 Task: Create a due date automation trigger when advanced on, 2 working days after a card is due add fields without custom field "Resume" set to a date not in this week at 11:00 AM.
Action: Mouse moved to (994, 308)
Screenshot: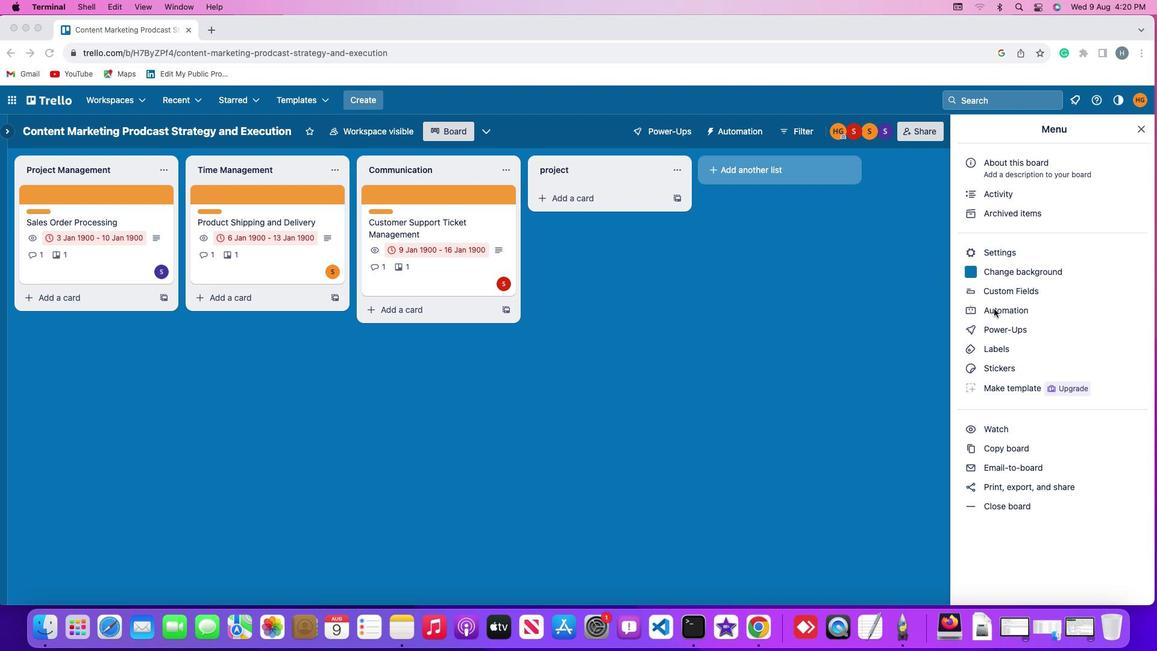 
Action: Mouse pressed left at (994, 308)
Screenshot: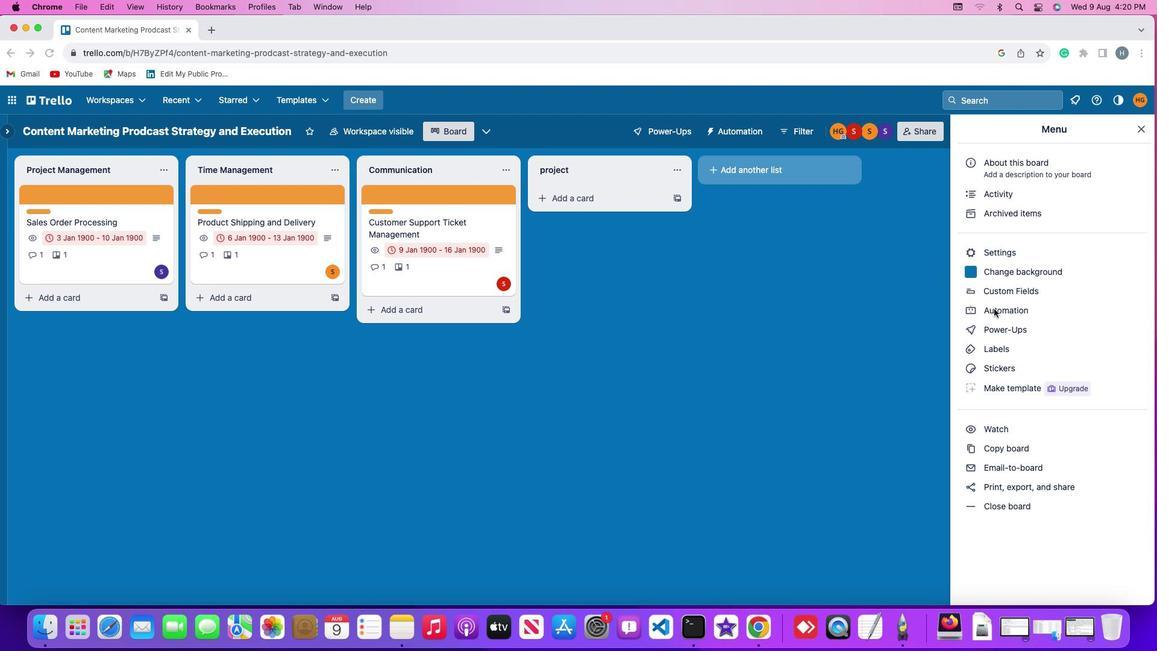 
Action: Mouse pressed left at (994, 308)
Screenshot: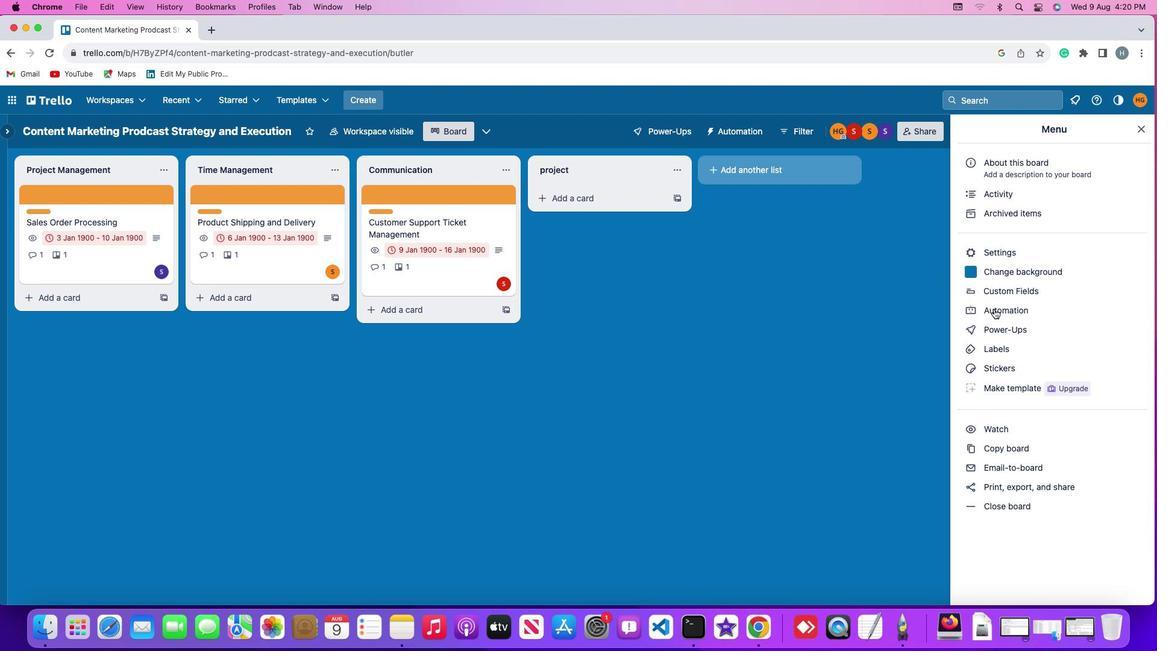 
Action: Mouse moved to (77, 290)
Screenshot: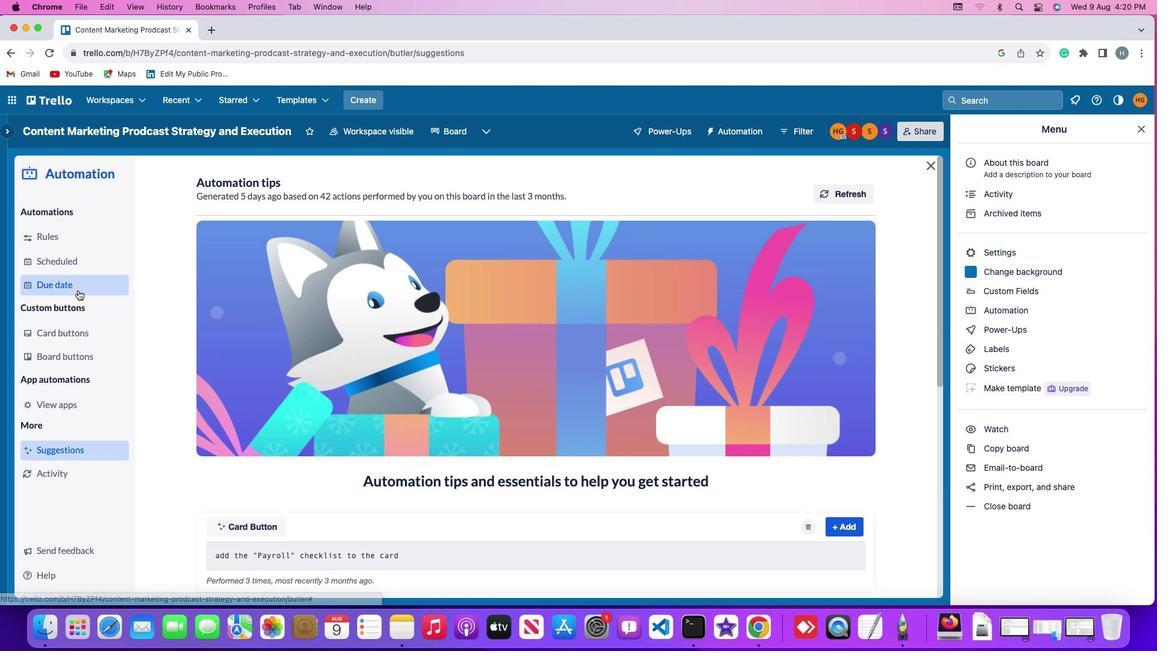 
Action: Mouse pressed left at (77, 290)
Screenshot: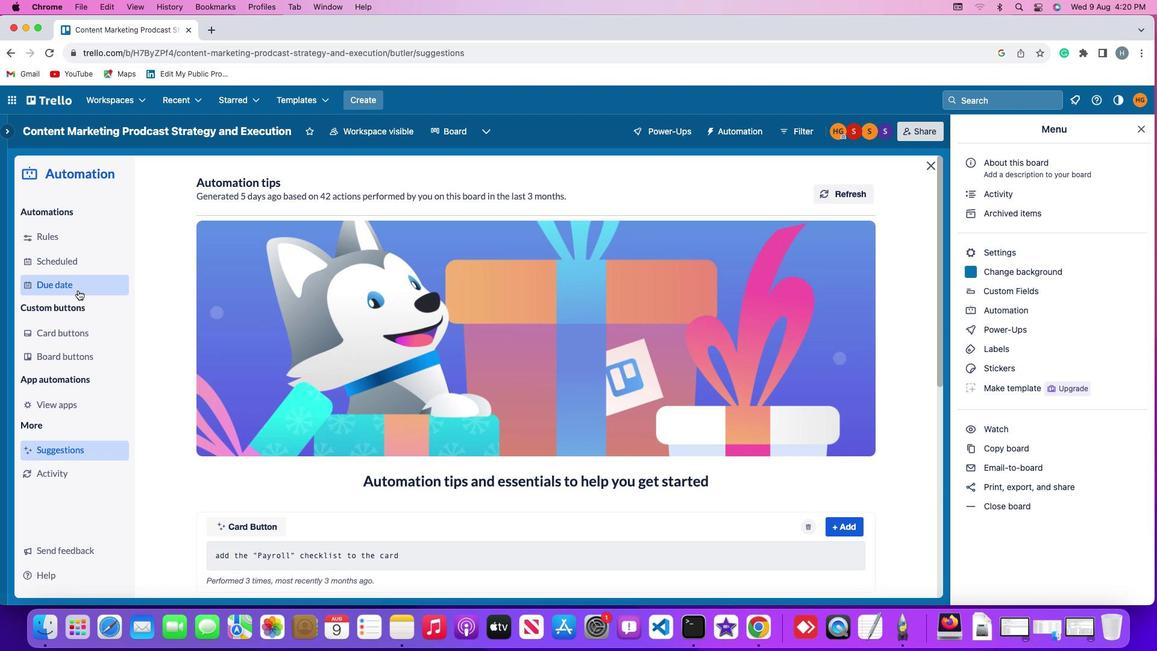
Action: Mouse moved to (813, 185)
Screenshot: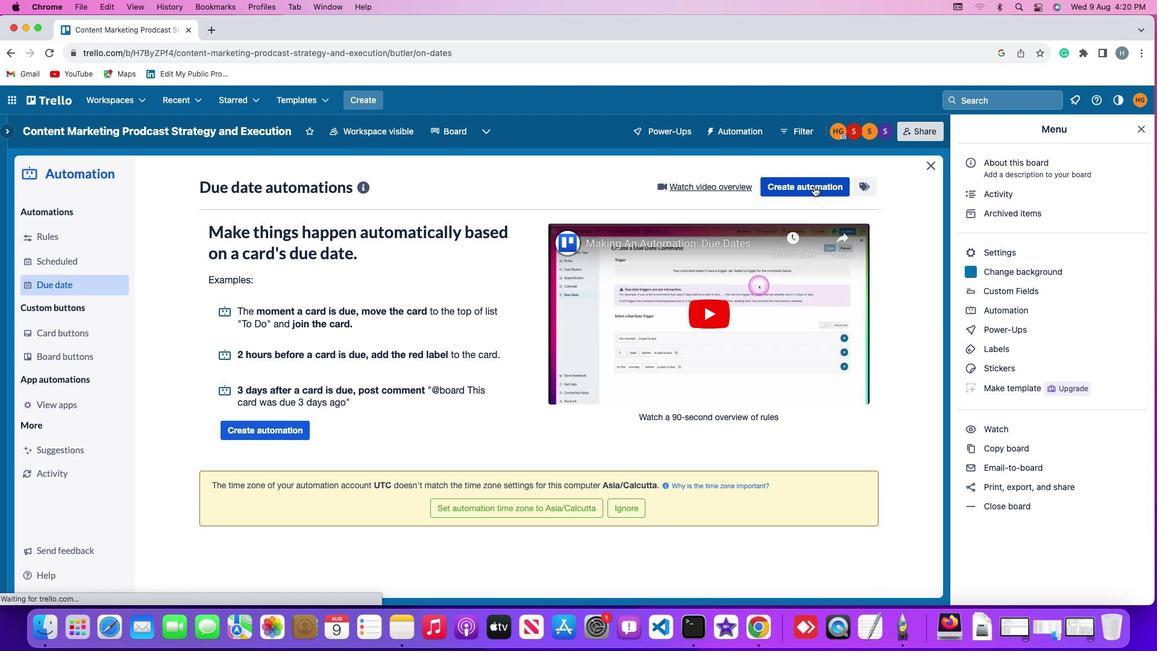
Action: Mouse pressed left at (813, 185)
Screenshot: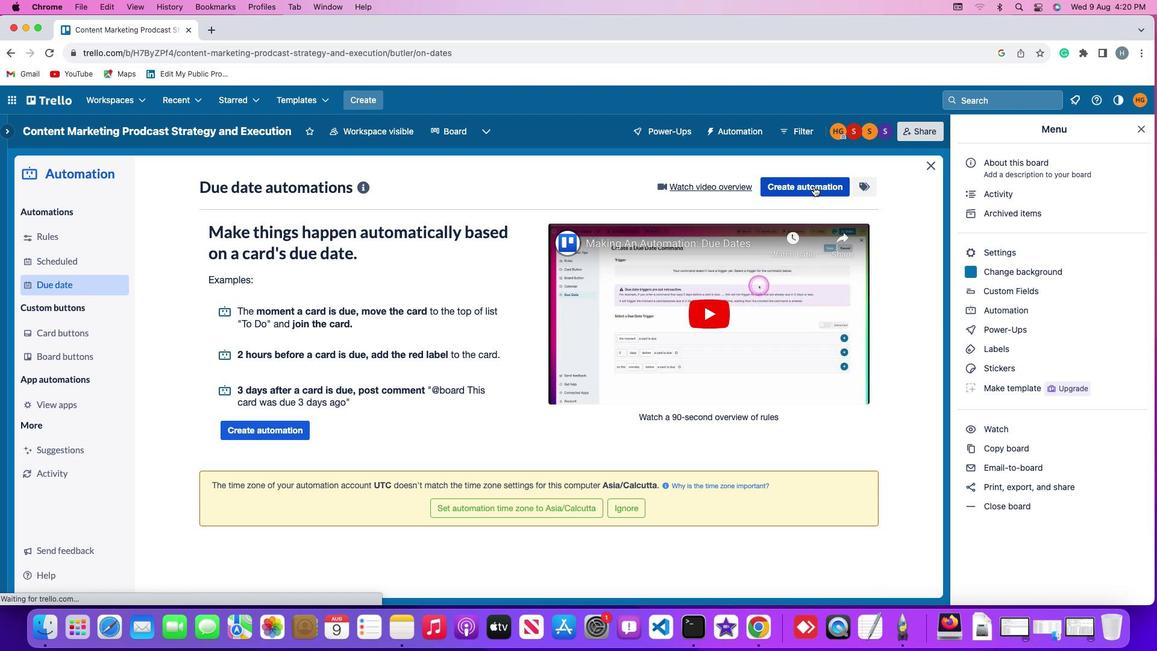
Action: Mouse moved to (355, 303)
Screenshot: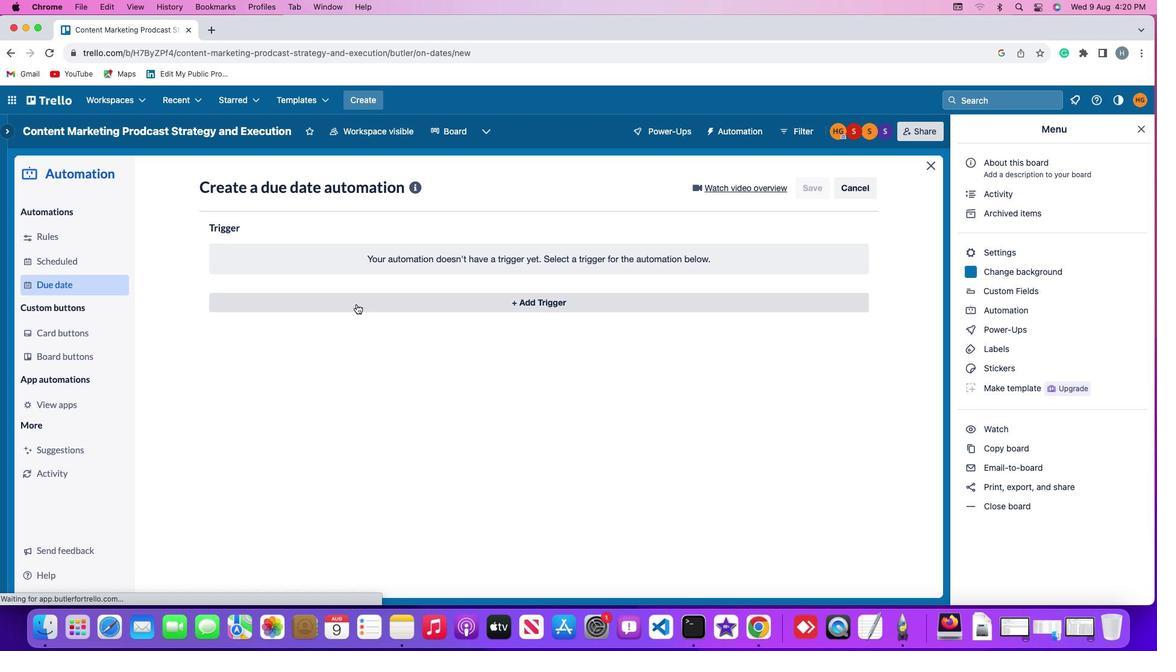 
Action: Mouse pressed left at (355, 303)
Screenshot: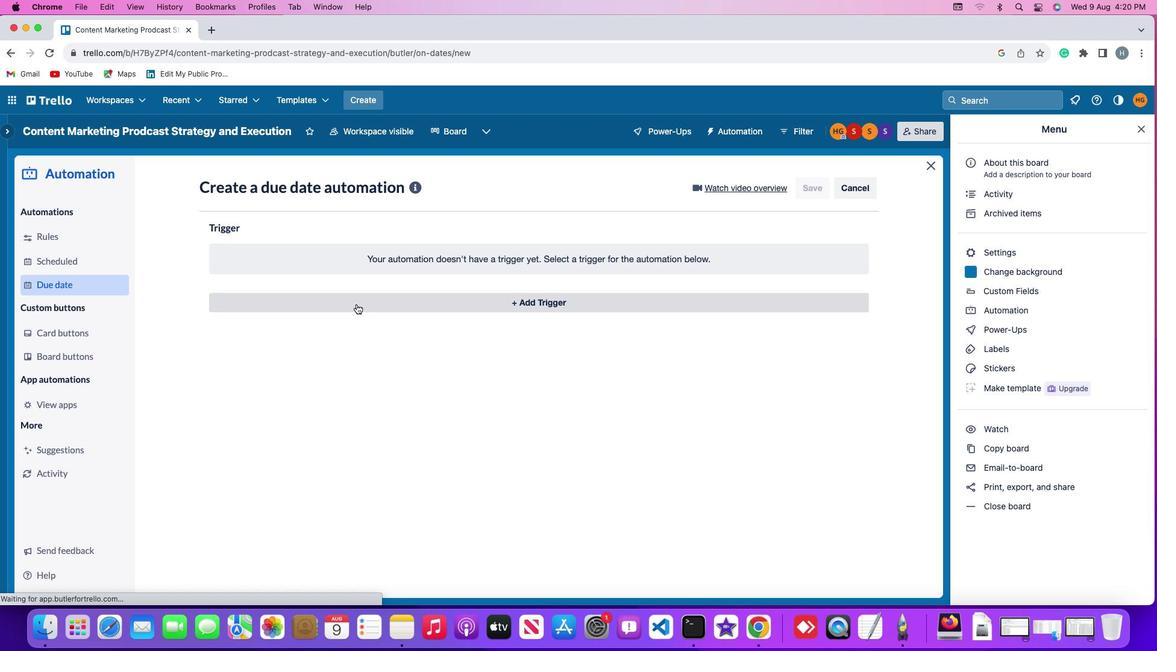 
Action: Mouse moved to (228, 487)
Screenshot: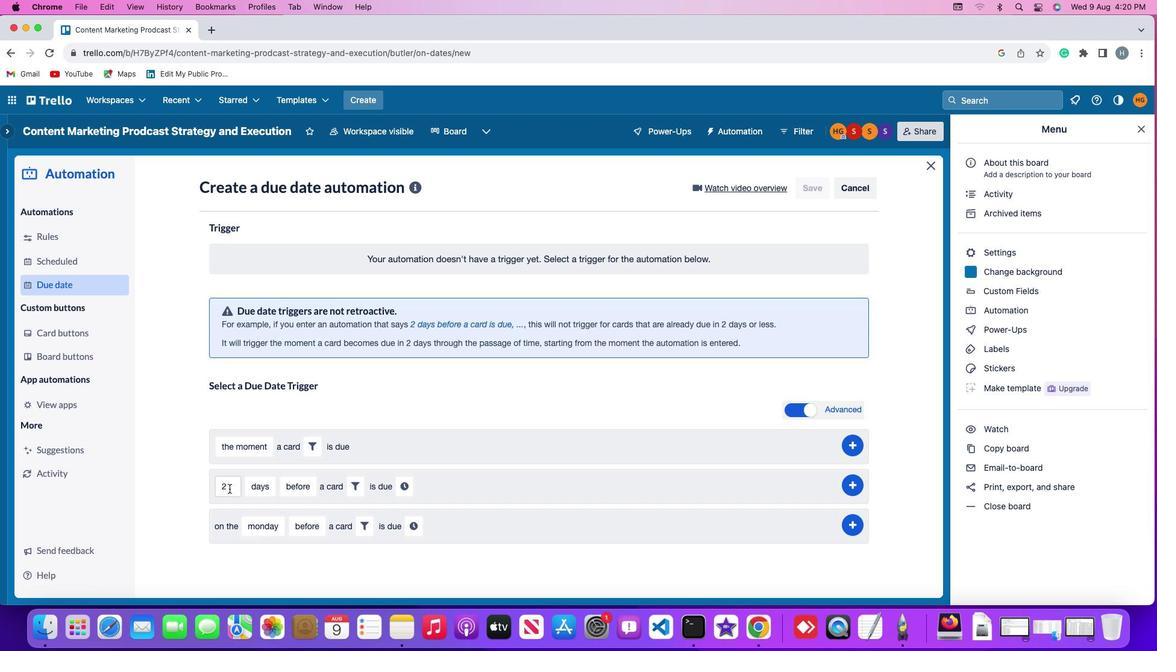 
Action: Mouse pressed left at (228, 487)
Screenshot: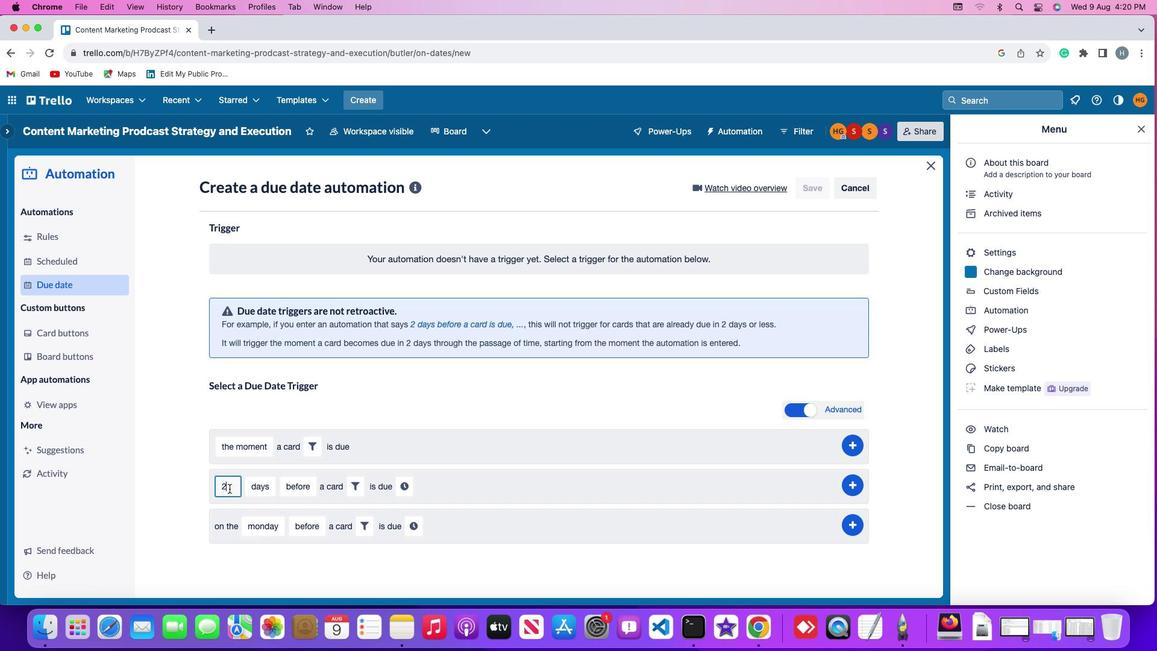 
Action: Mouse moved to (232, 481)
Screenshot: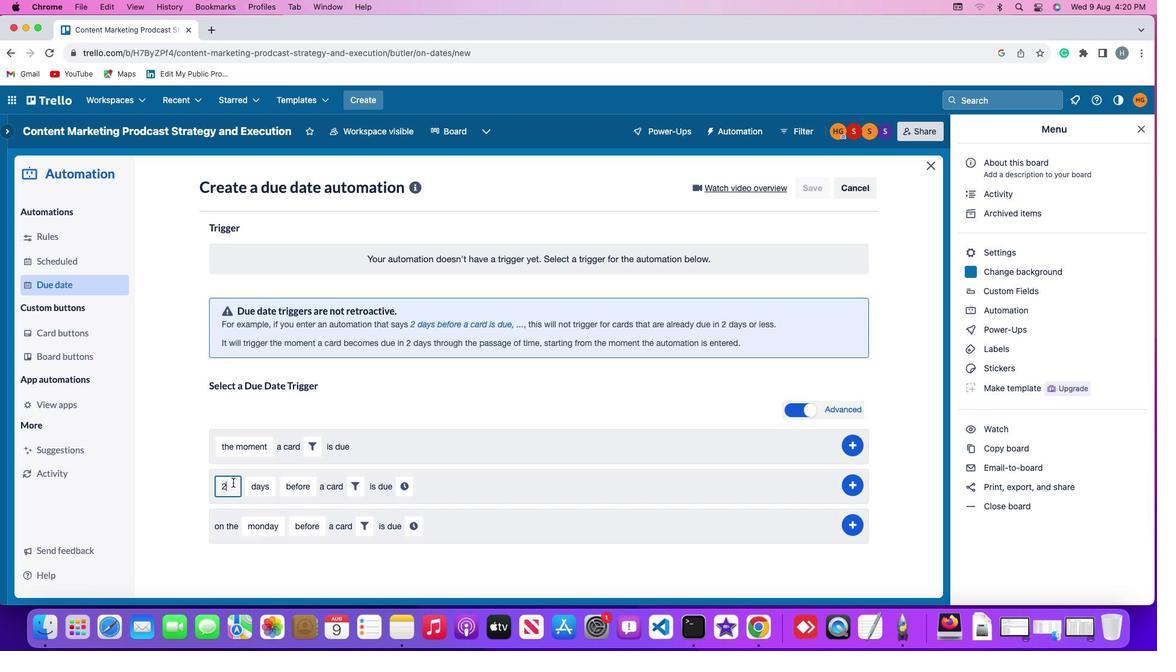 
Action: Key pressed Key.backspace
Screenshot: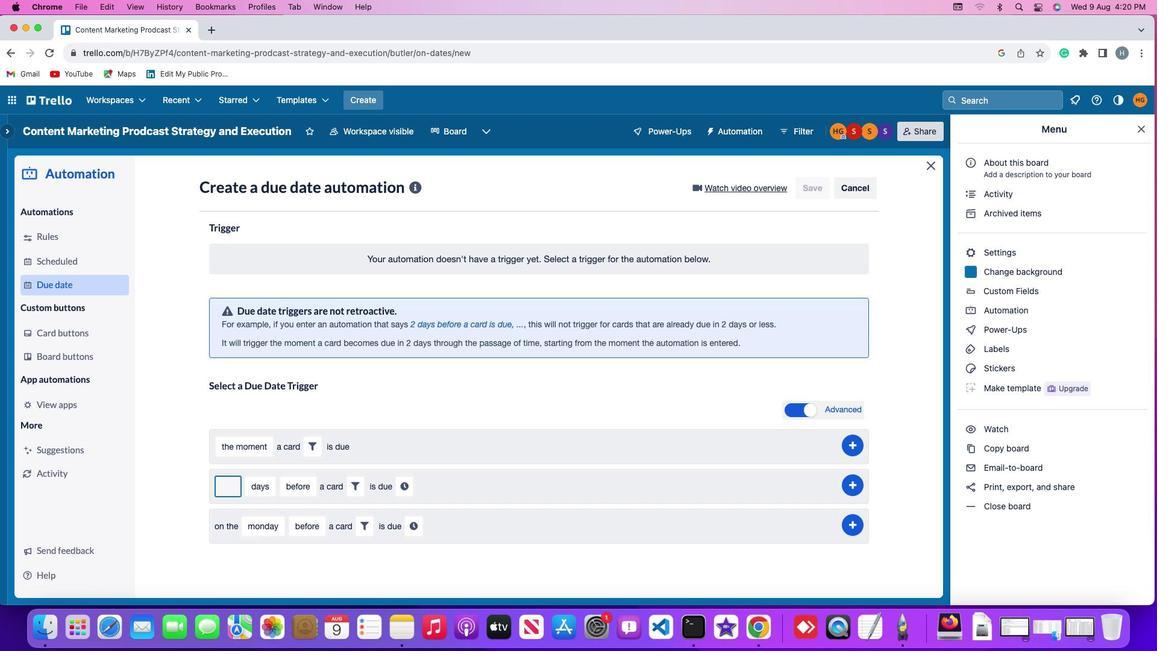 
Action: Mouse moved to (235, 481)
Screenshot: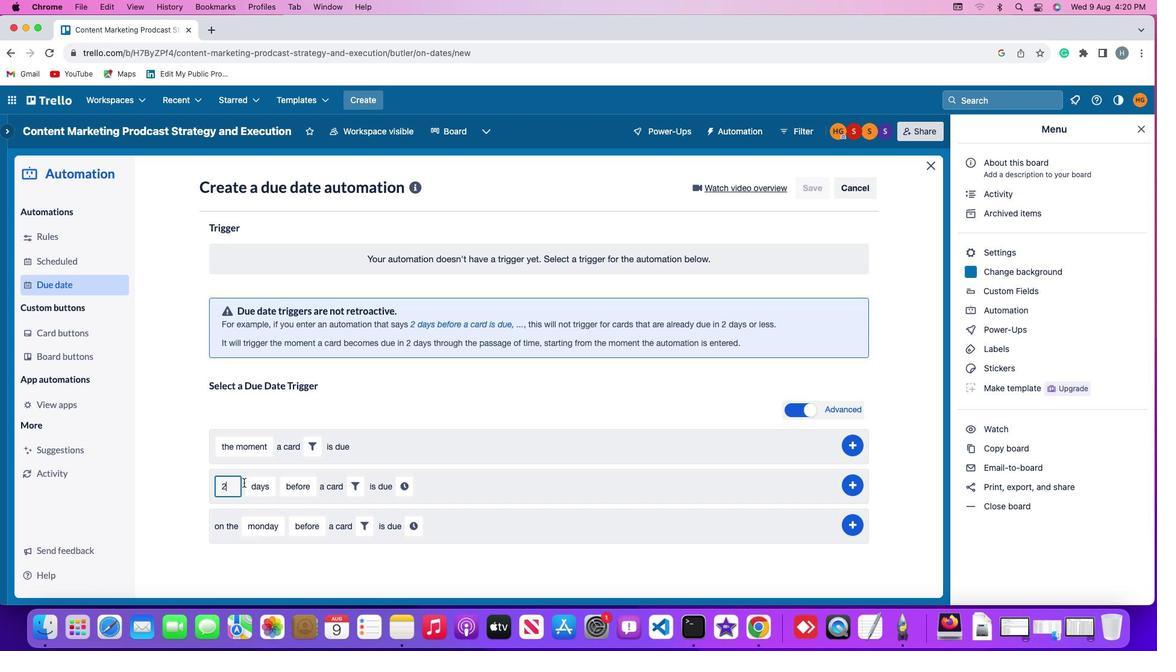 
Action: Key pressed '2'
Screenshot: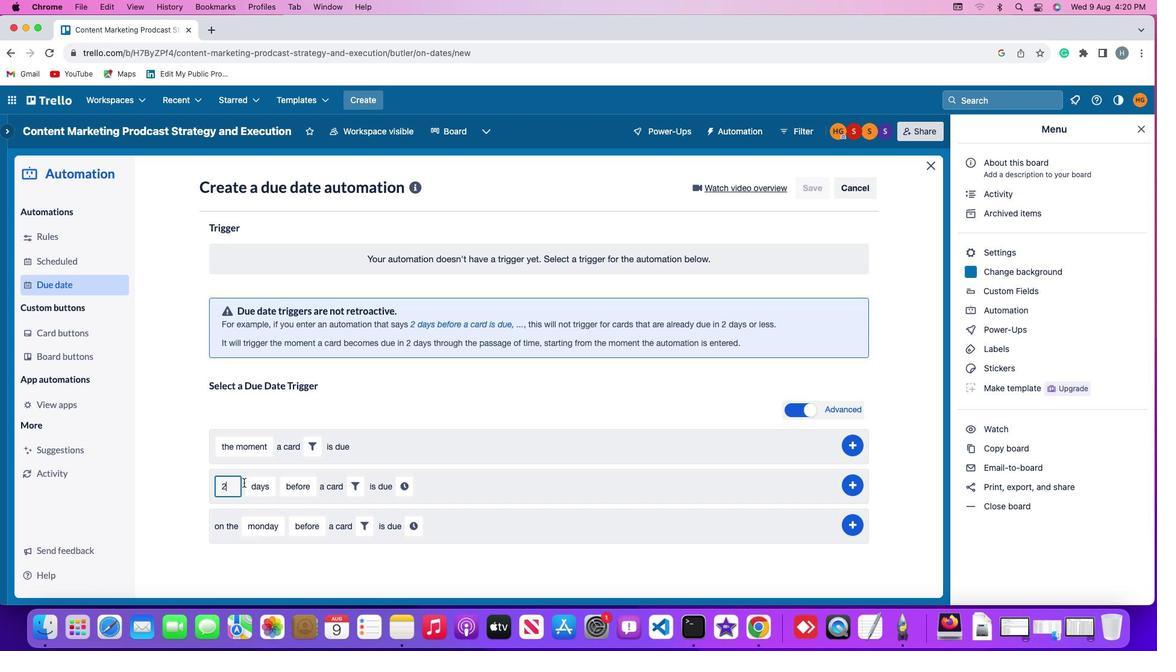 
Action: Mouse moved to (258, 482)
Screenshot: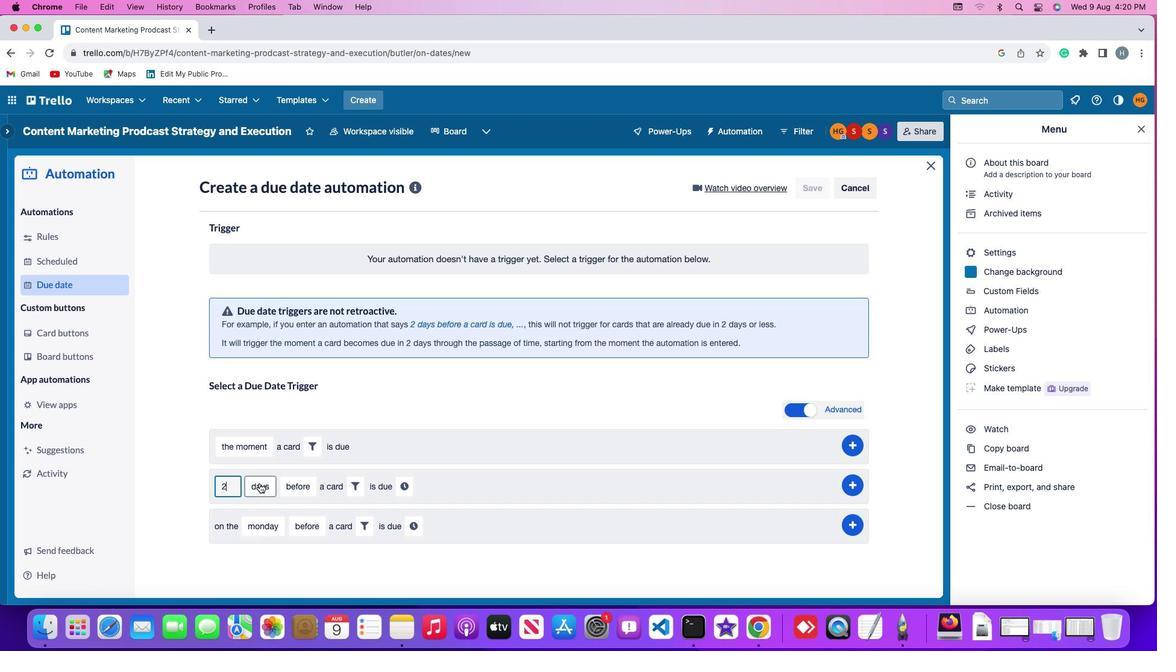 
Action: Mouse pressed left at (258, 482)
Screenshot: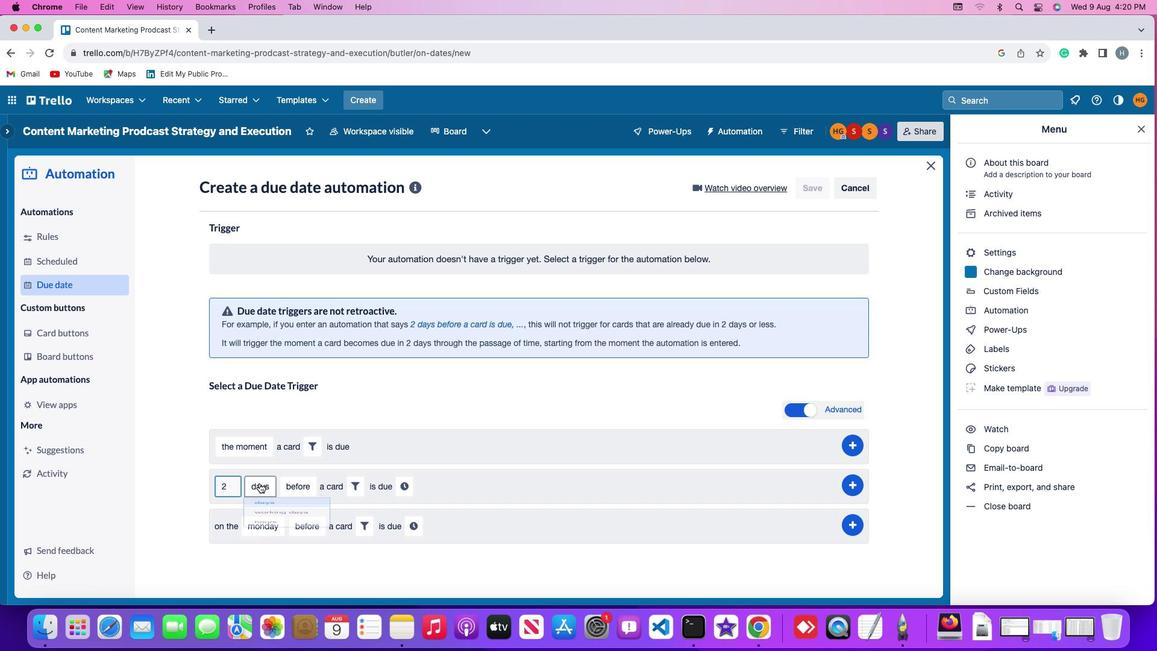 
Action: Mouse moved to (267, 529)
Screenshot: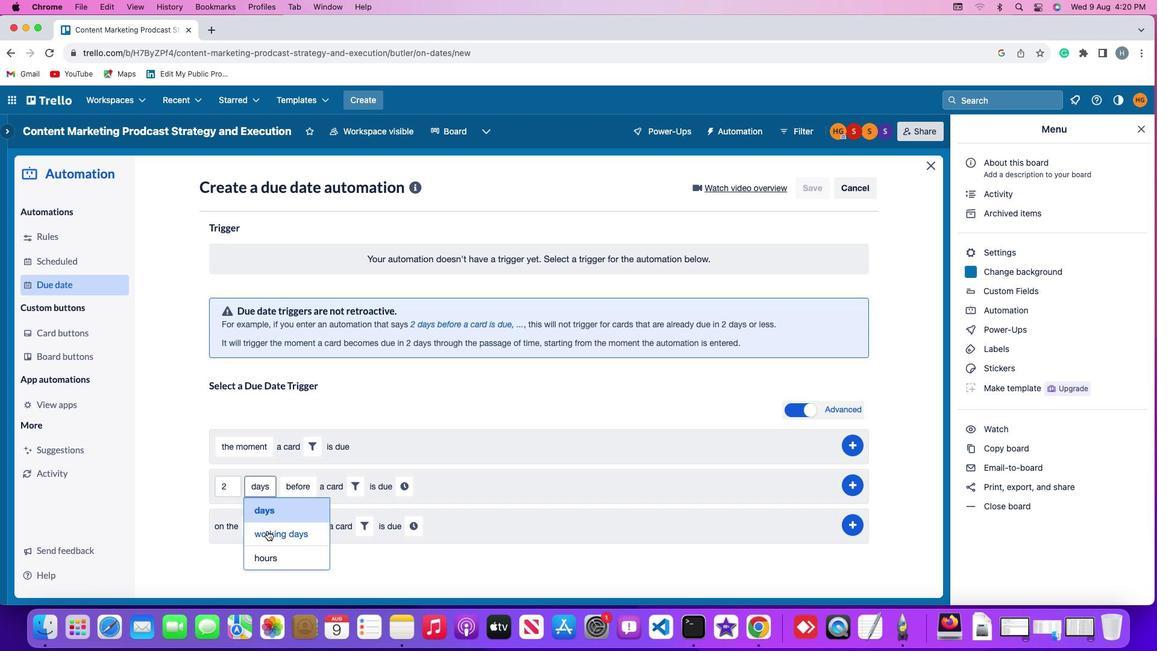 
Action: Mouse pressed left at (267, 529)
Screenshot: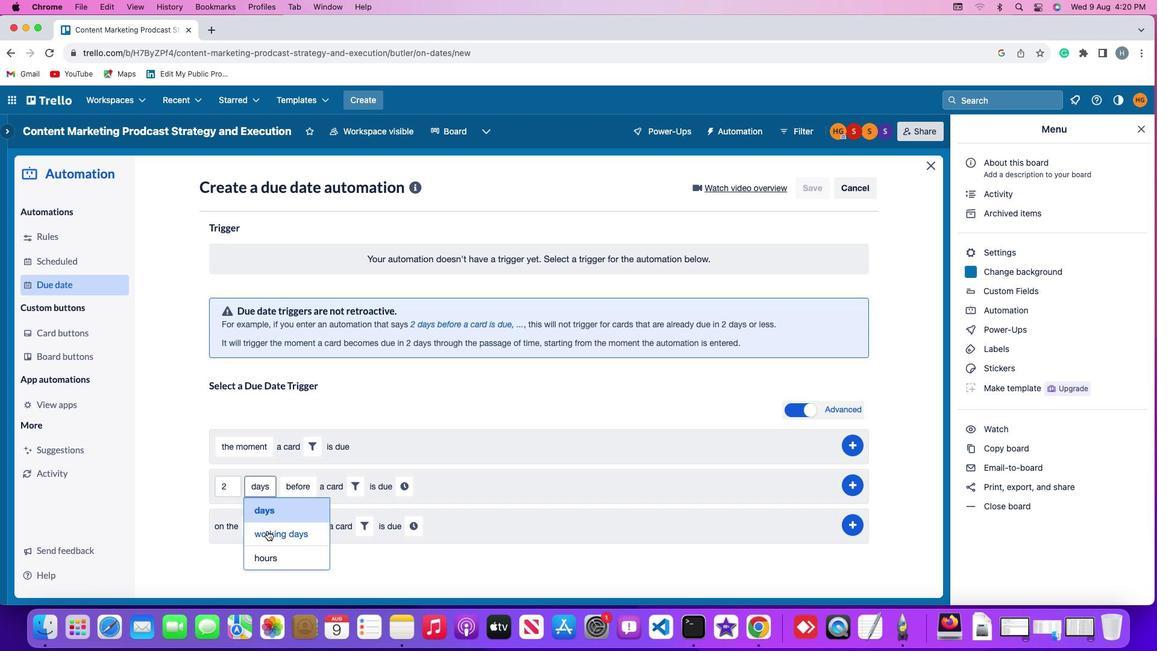 
Action: Mouse moved to (332, 485)
Screenshot: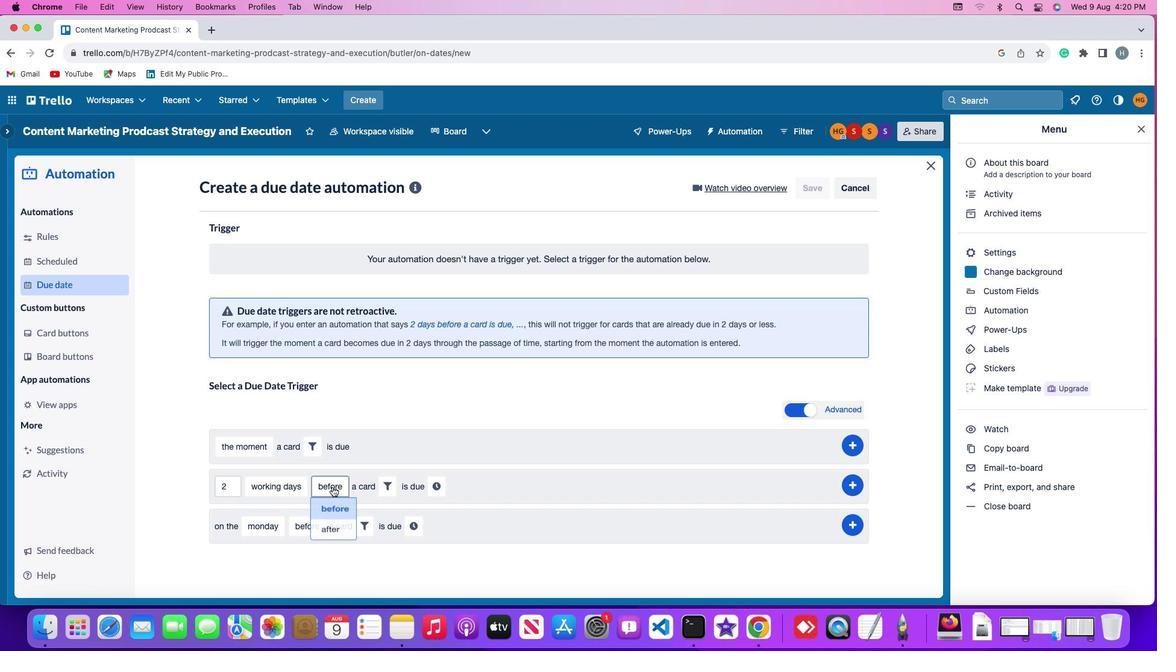 
Action: Mouse pressed left at (332, 485)
Screenshot: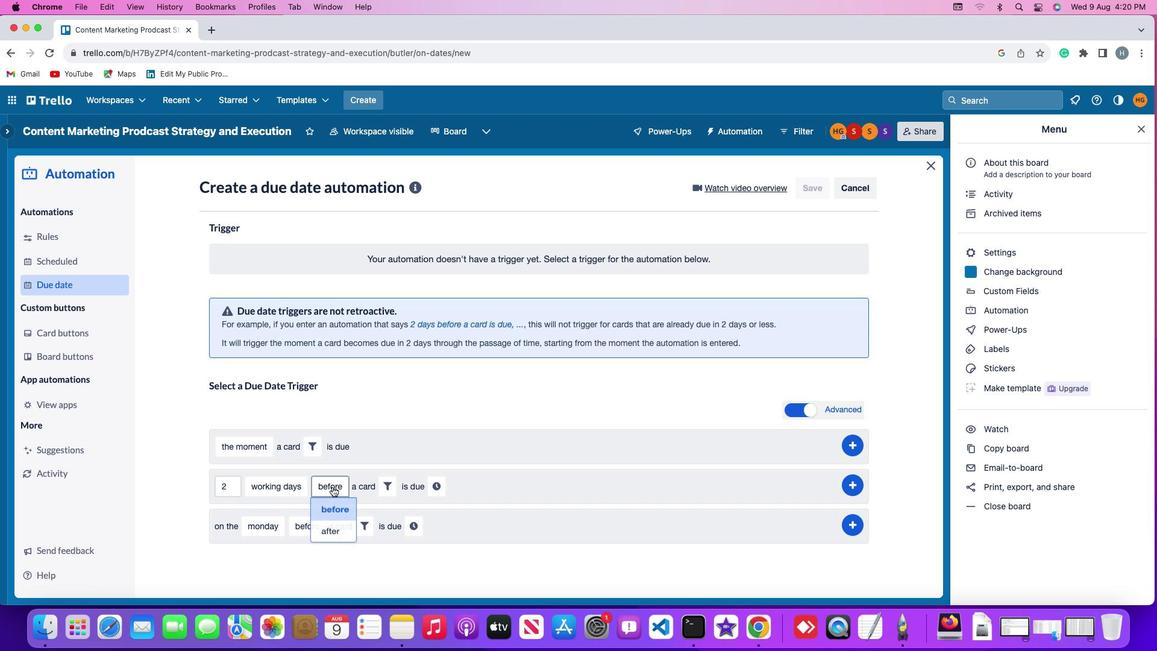 
Action: Mouse moved to (332, 534)
Screenshot: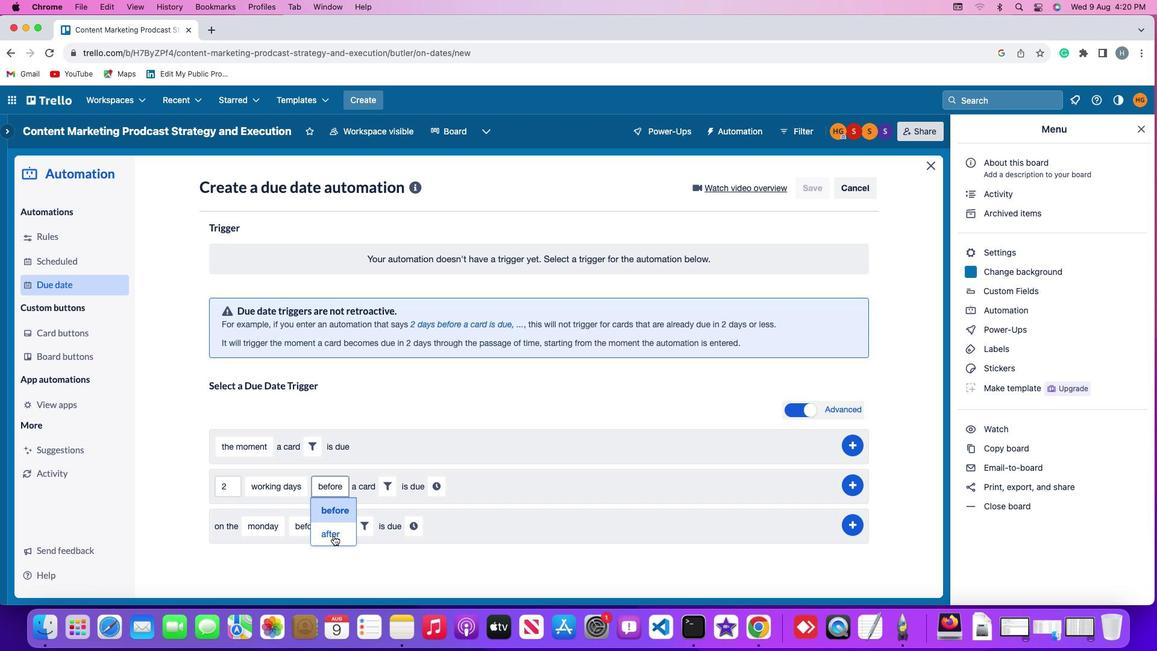 
Action: Mouse pressed left at (332, 534)
Screenshot: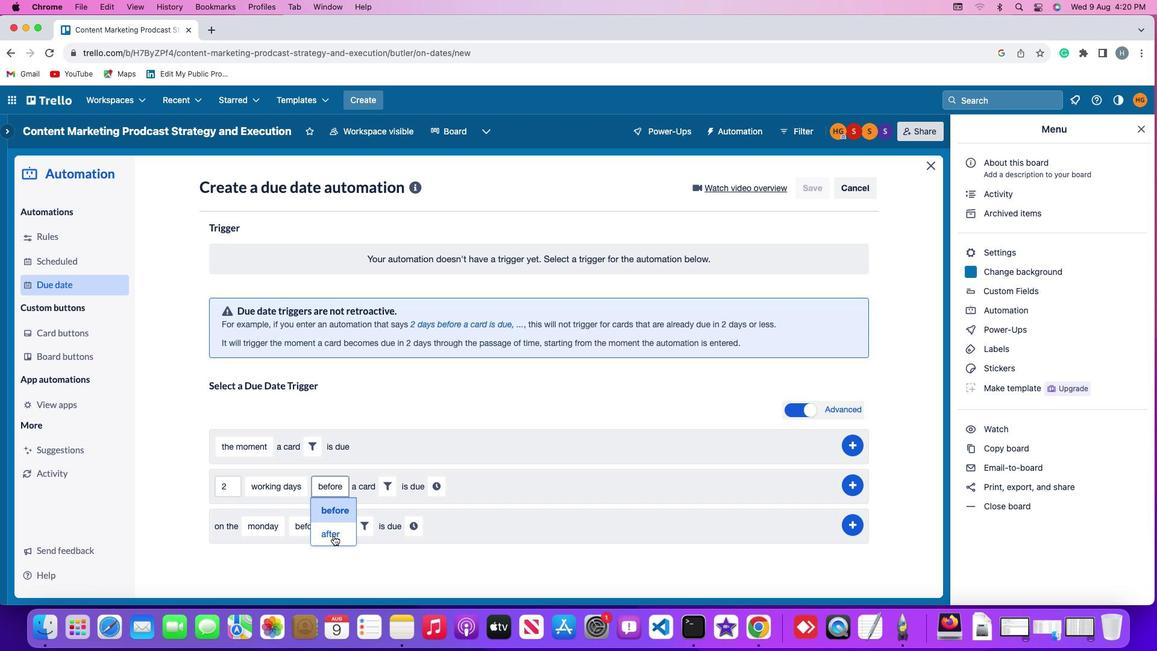 
Action: Mouse moved to (381, 485)
Screenshot: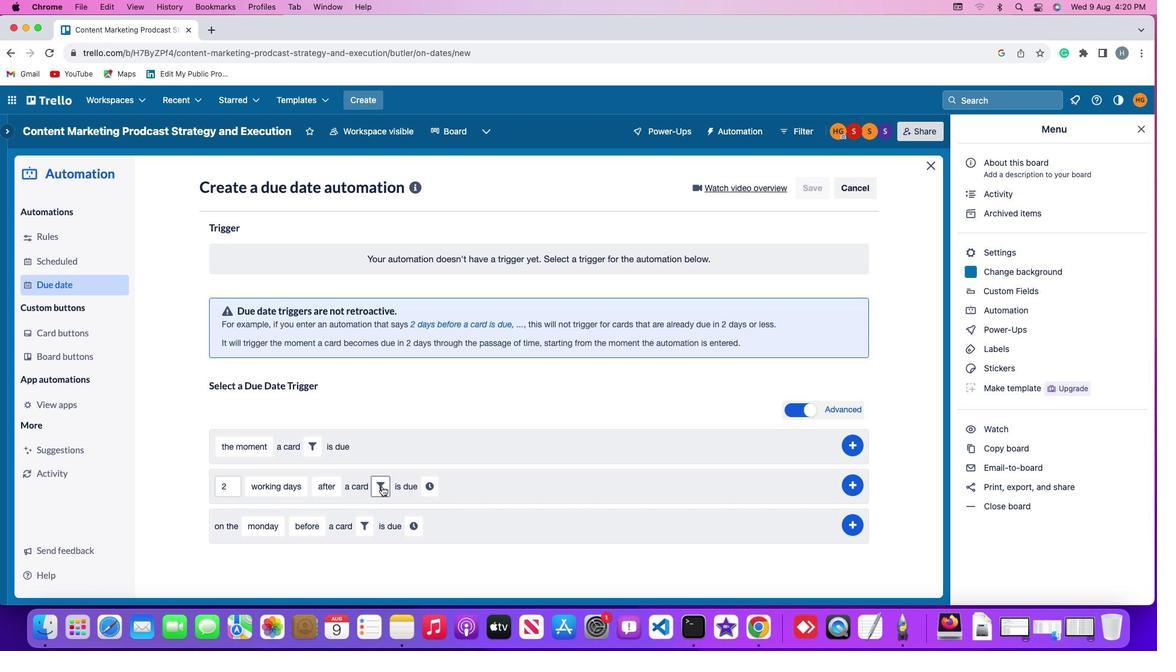 
Action: Mouse pressed left at (381, 485)
Screenshot: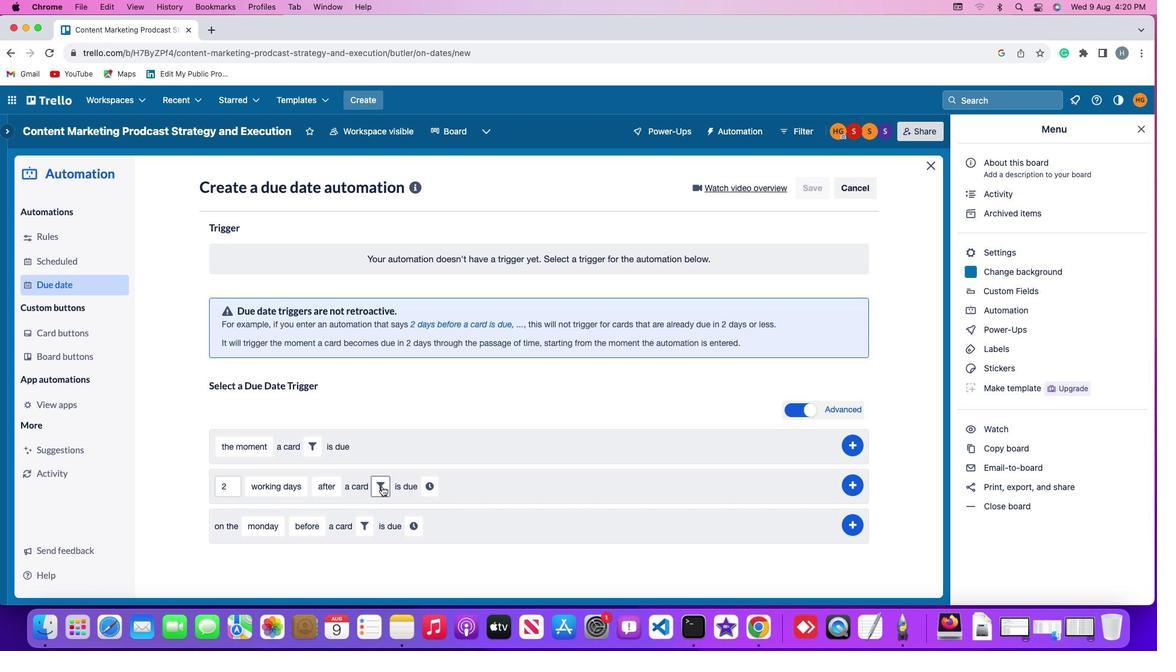 
Action: Mouse moved to (580, 519)
Screenshot: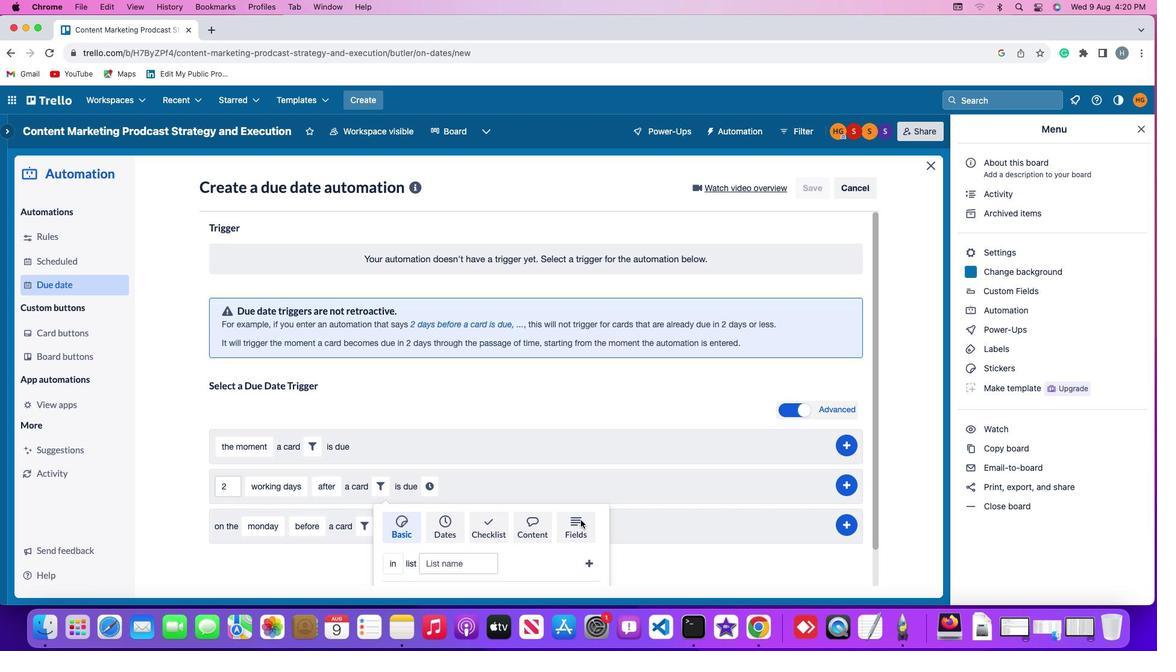 
Action: Mouse pressed left at (580, 519)
Screenshot: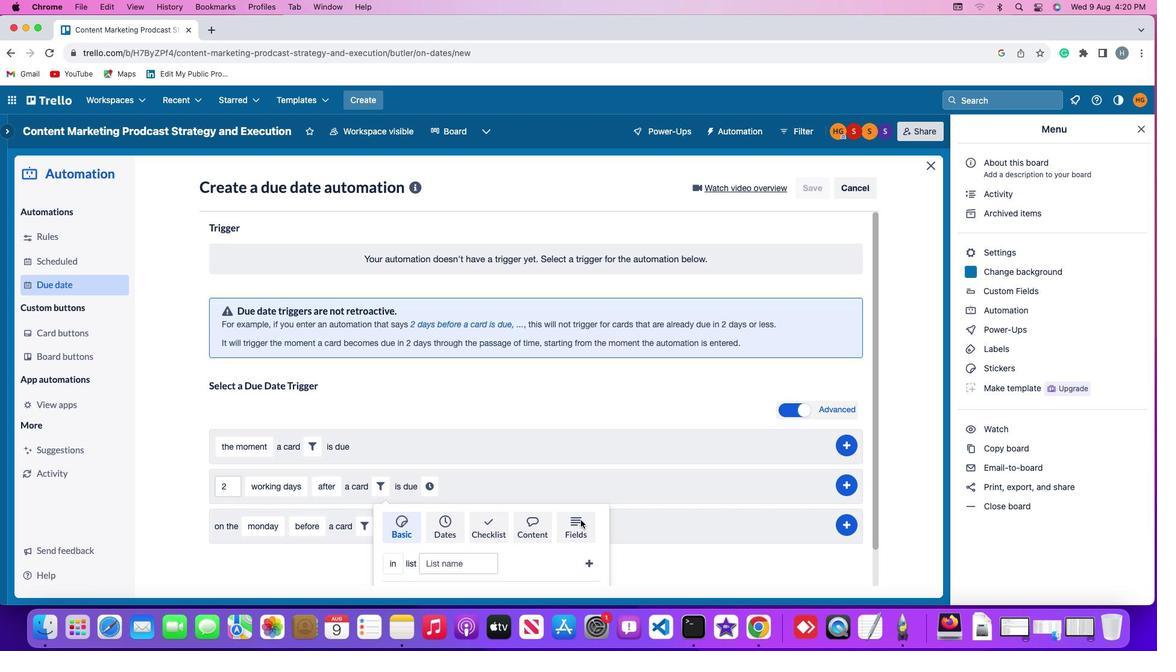 
Action: Mouse moved to (332, 558)
Screenshot: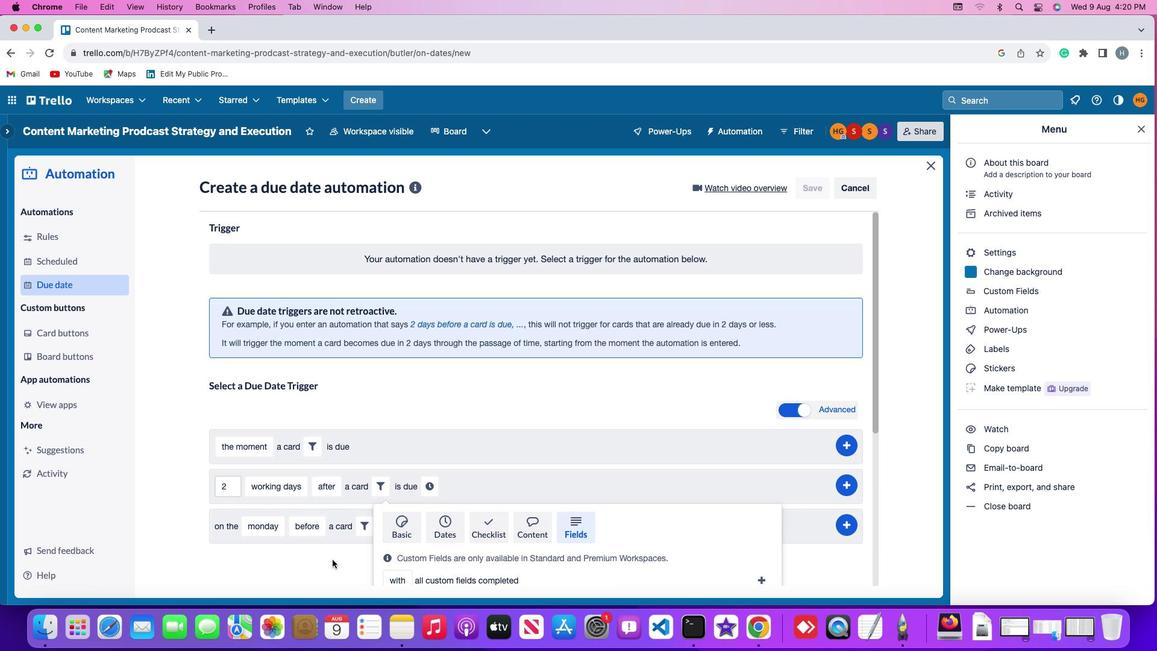 
Action: Mouse scrolled (332, 558) with delta (0, 0)
Screenshot: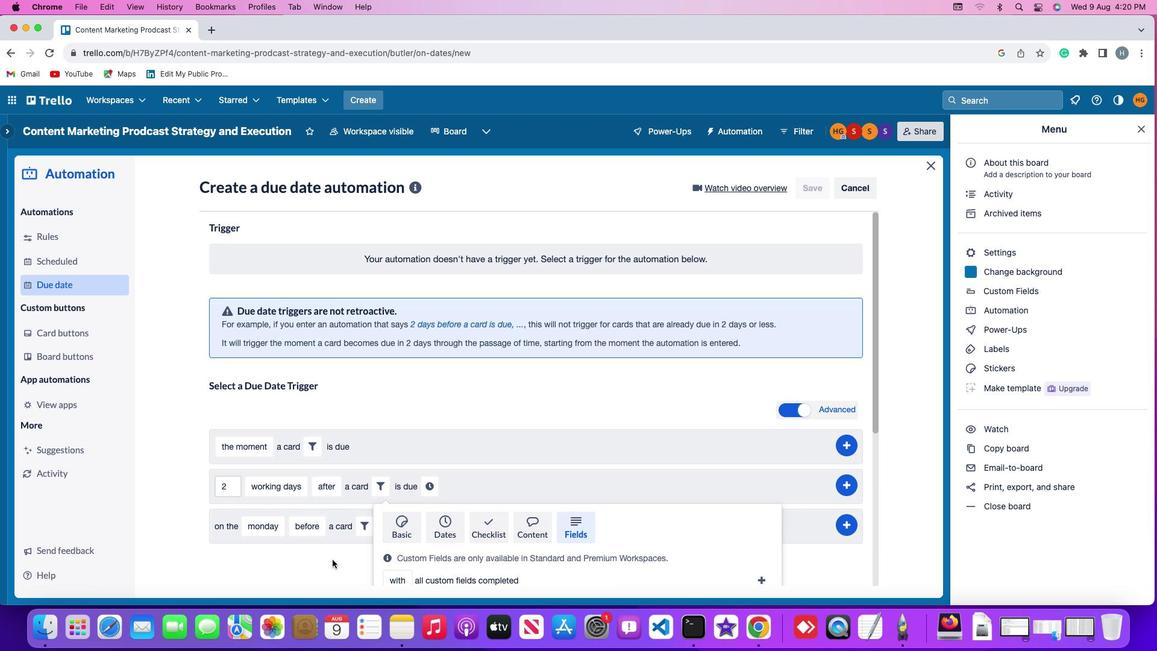 
Action: Mouse scrolled (332, 558) with delta (0, 0)
Screenshot: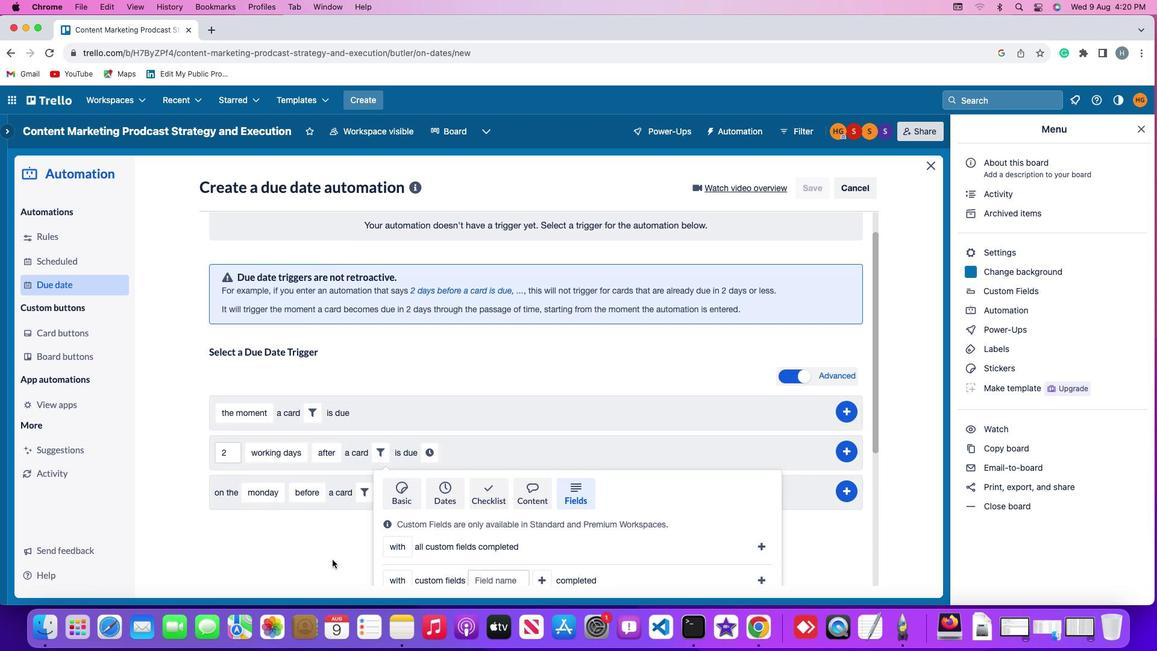 
Action: Mouse scrolled (332, 558) with delta (0, -1)
Screenshot: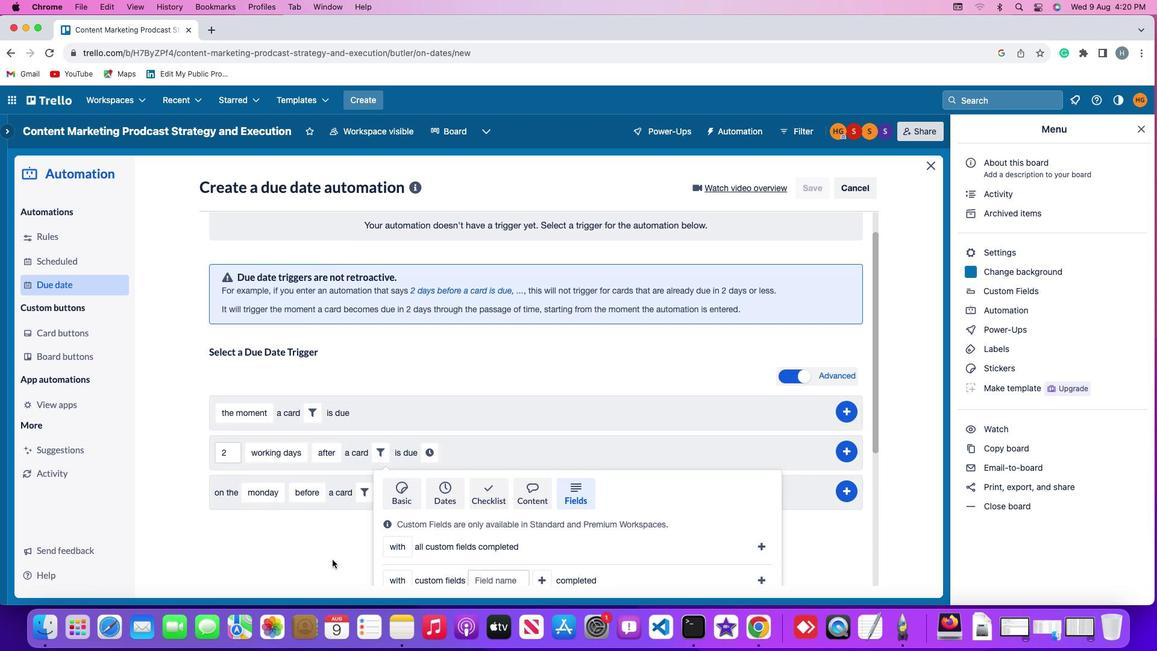 
Action: Mouse scrolled (332, 558) with delta (0, -3)
Screenshot: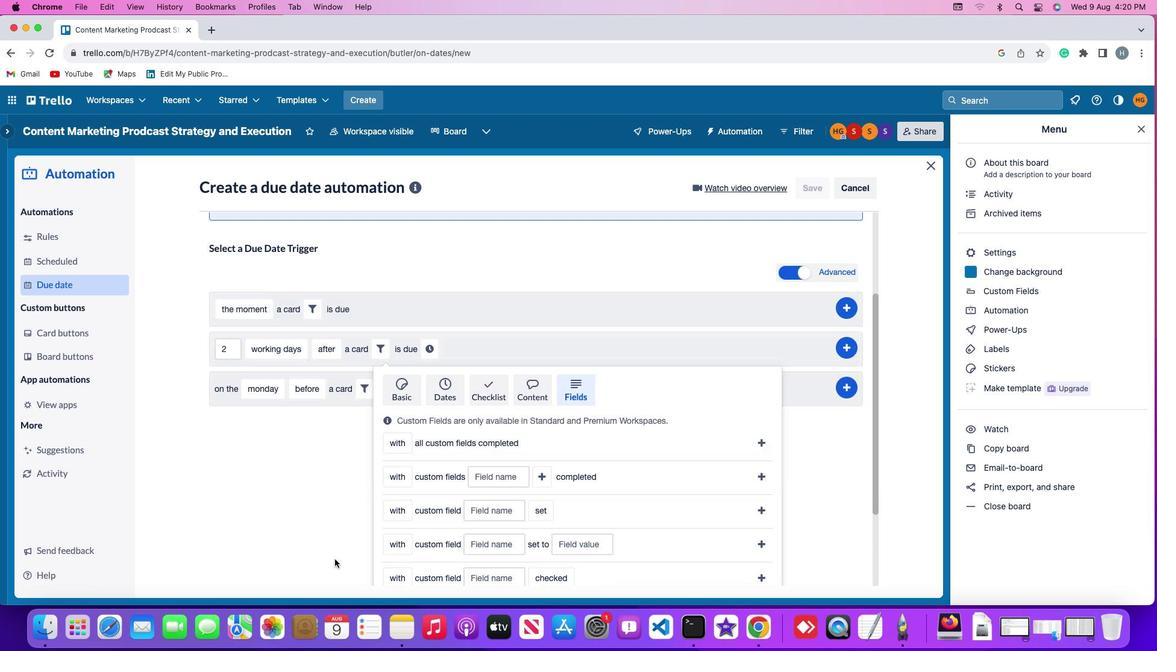 
Action: Mouse scrolled (332, 558) with delta (0, -3)
Screenshot: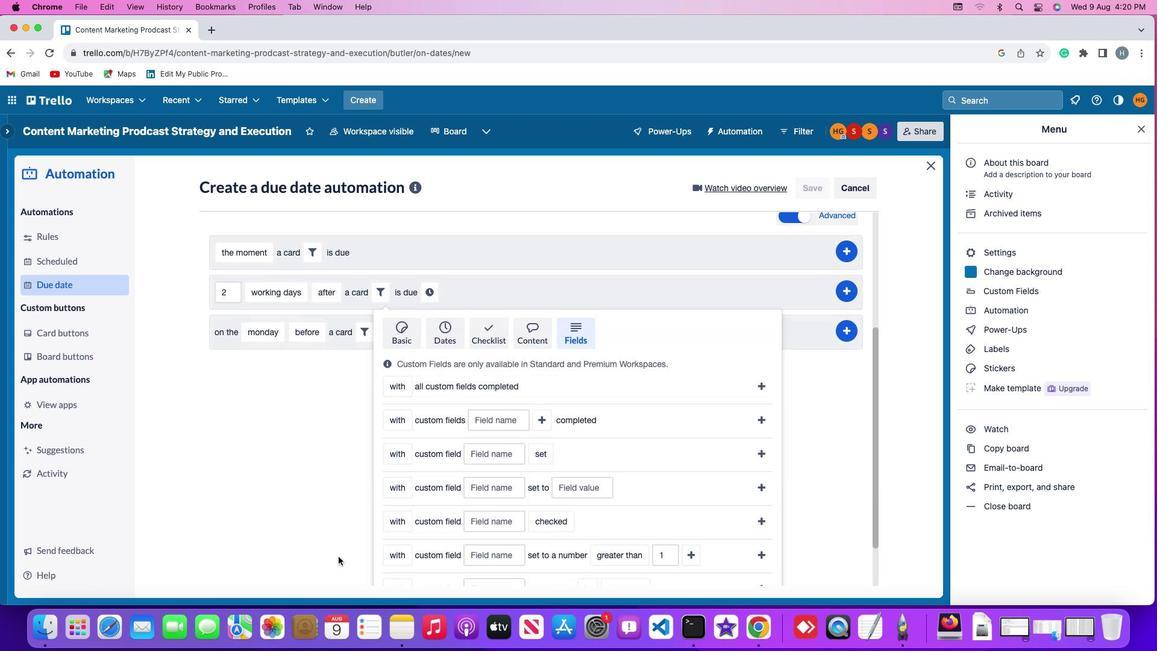 
Action: Mouse moved to (338, 556)
Screenshot: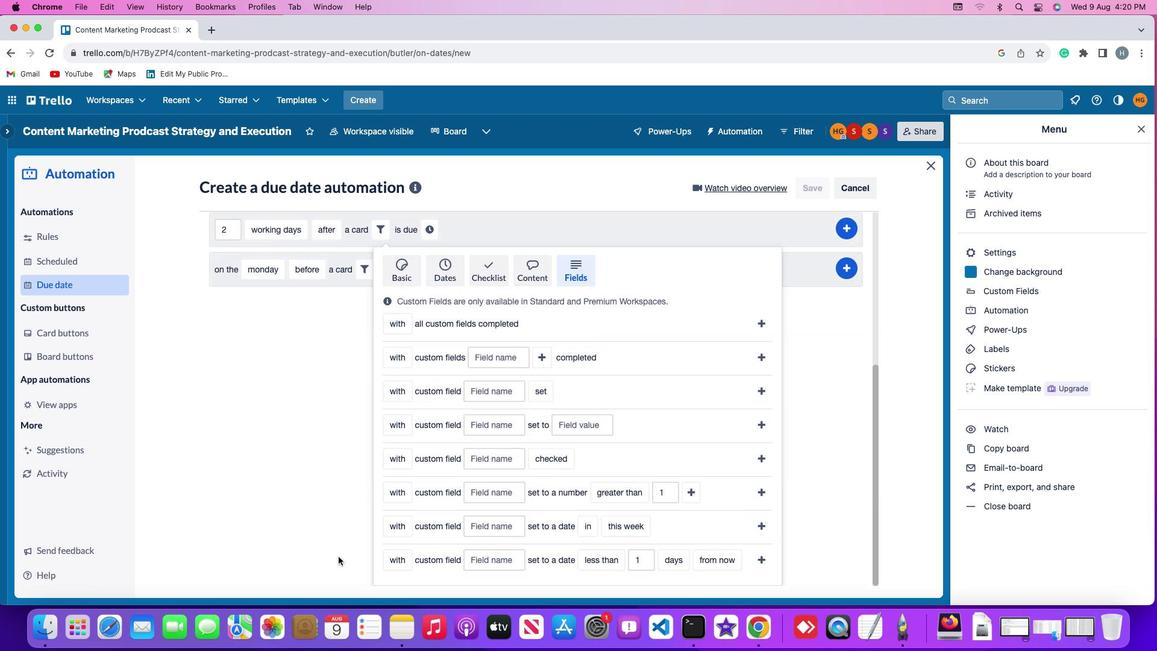 
Action: Mouse scrolled (338, 556) with delta (0, 0)
Screenshot: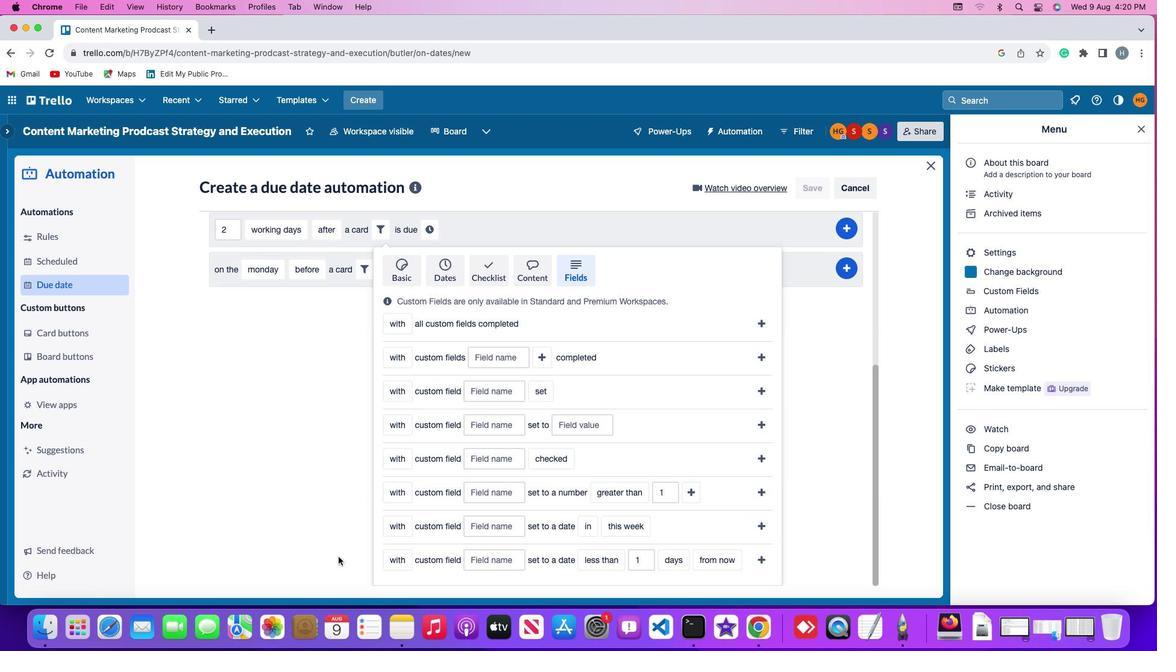 
Action: Mouse scrolled (338, 556) with delta (0, 0)
Screenshot: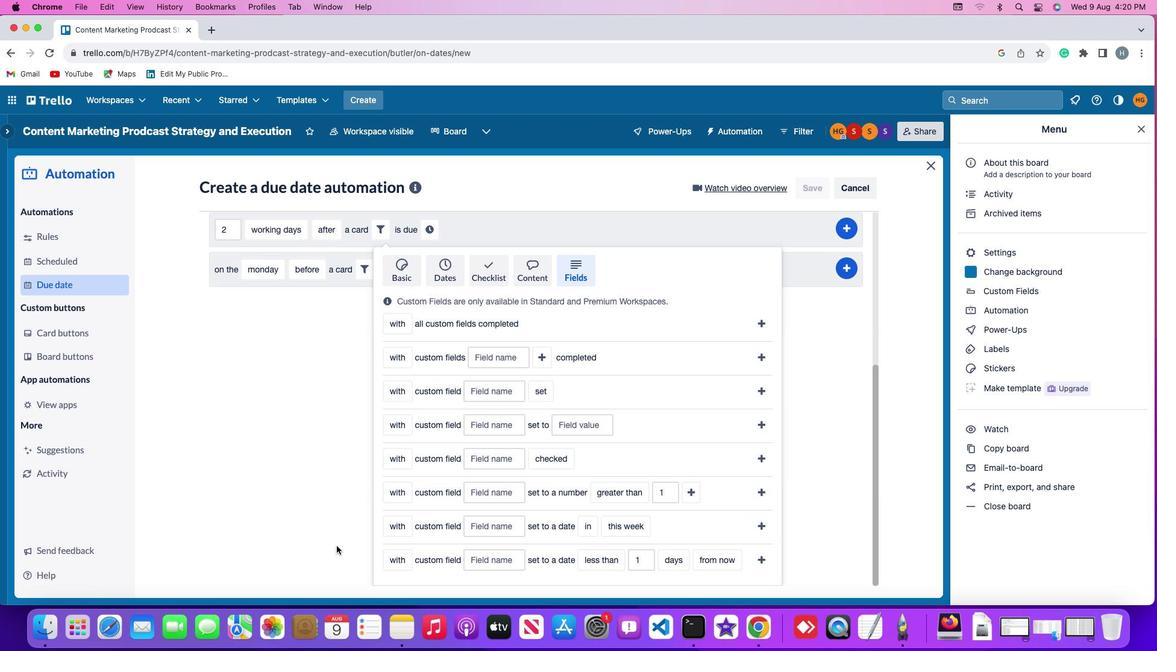 
Action: Mouse scrolled (338, 556) with delta (0, -1)
Screenshot: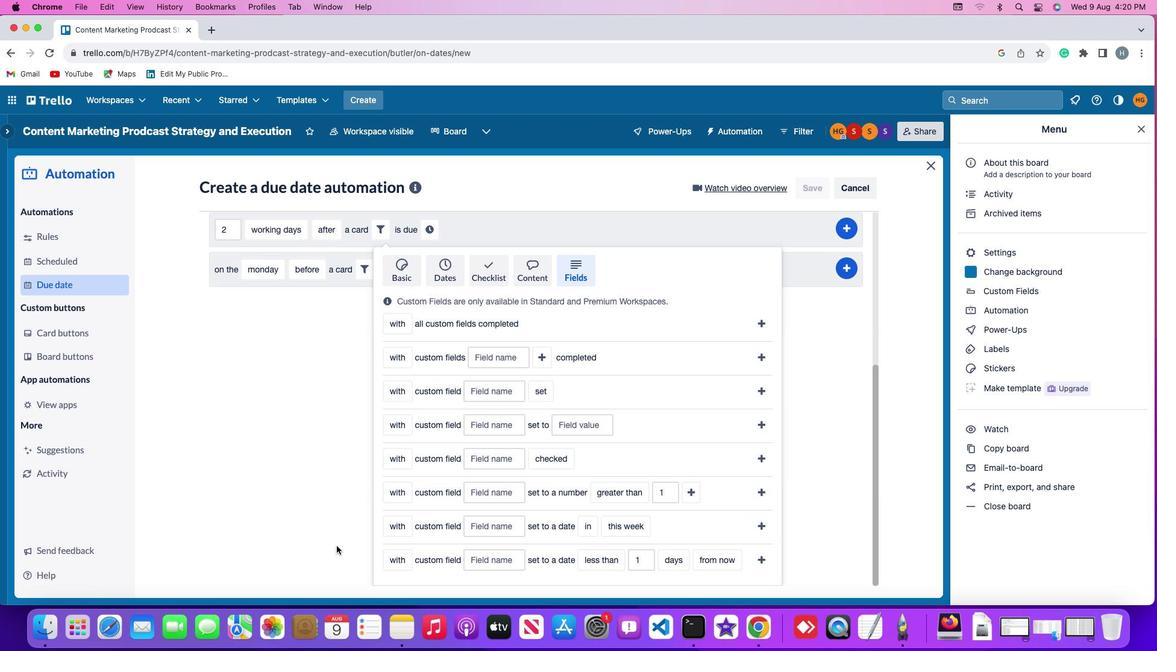 
Action: Mouse scrolled (338, 556) with delta (0, -3)
Screenshot: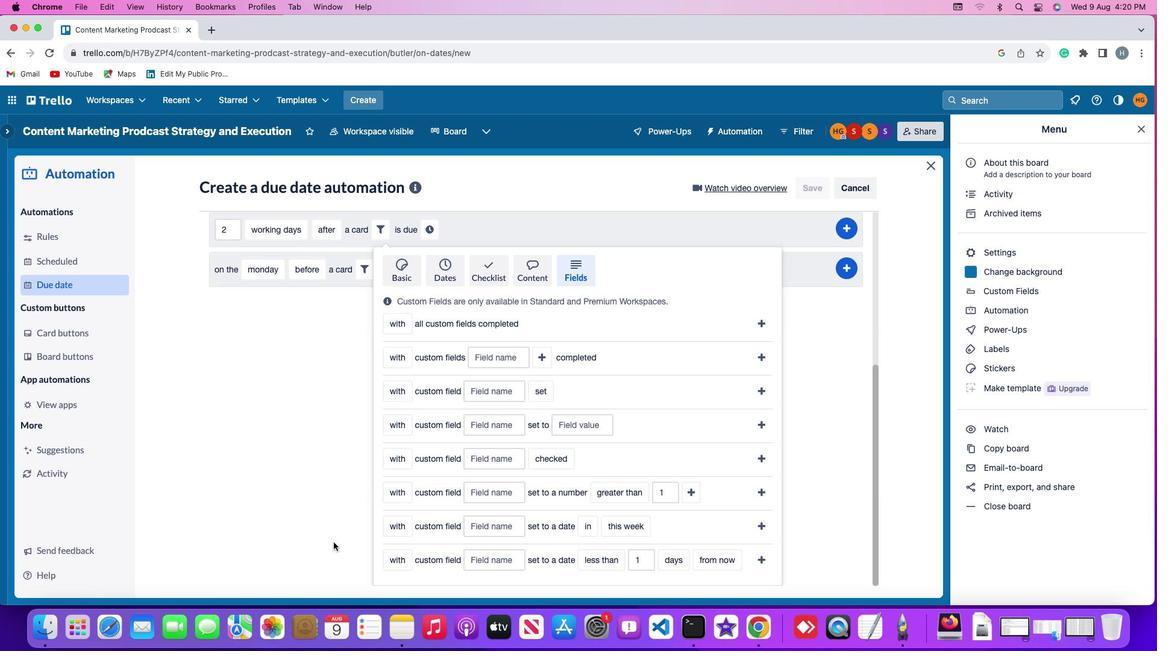 
Action: Mouse moved to (395, 526)
Screenshot: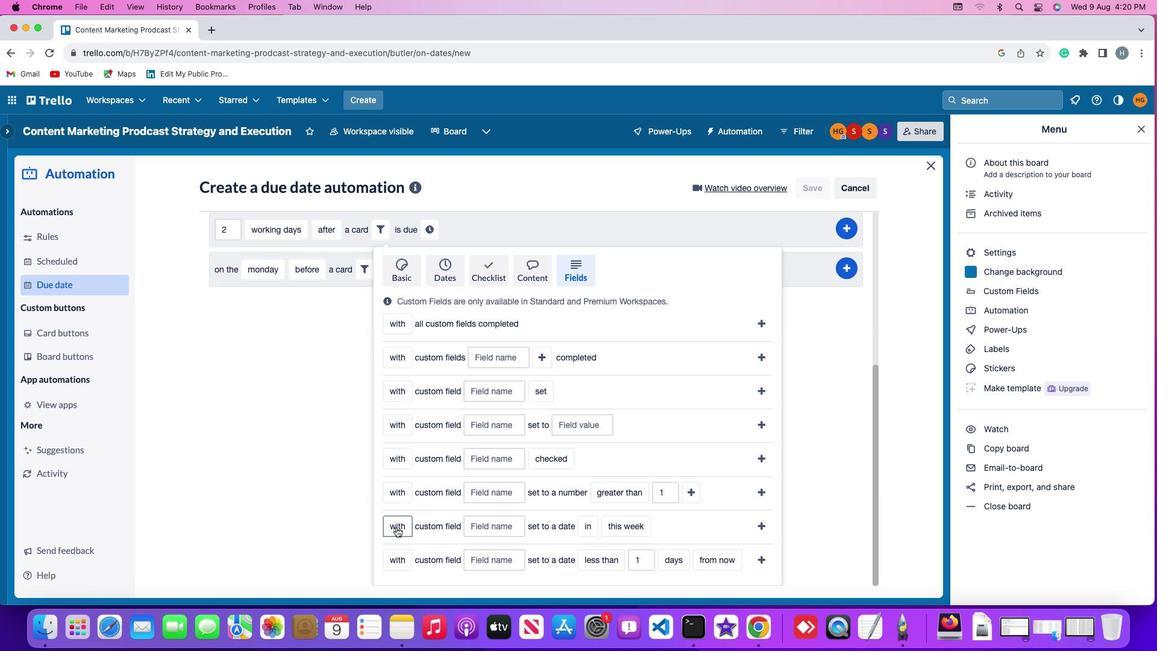
Action: Mouse pressed left at (395, 526)
Screenshot: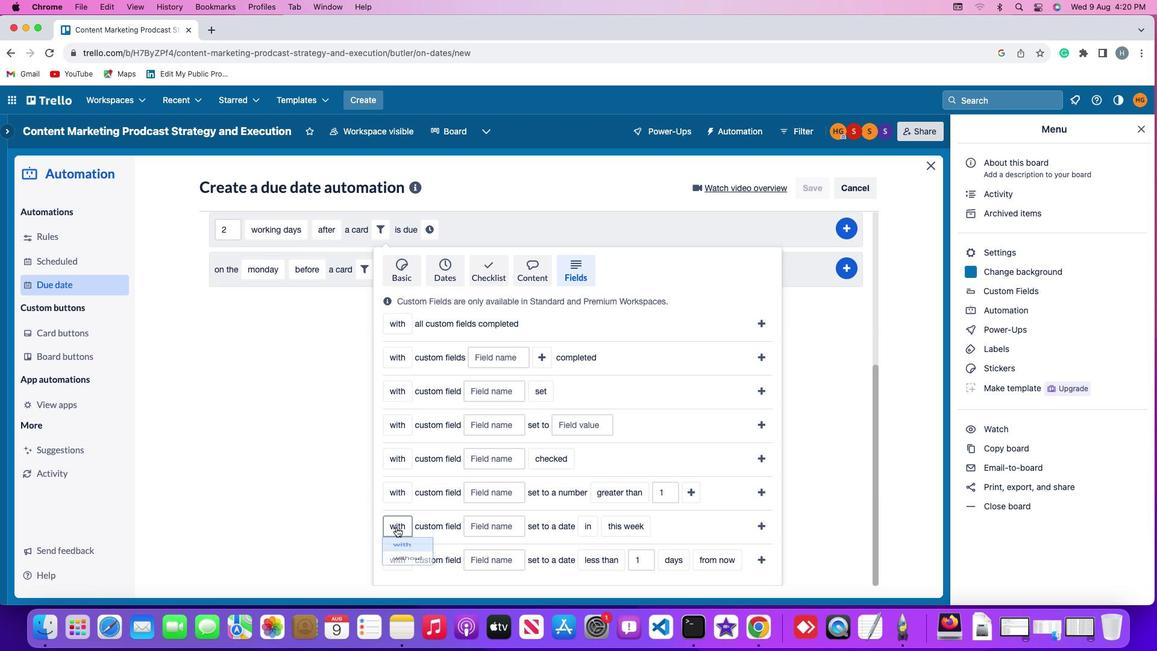 
Action: Mouse moved to (397, 569)
Screenshot: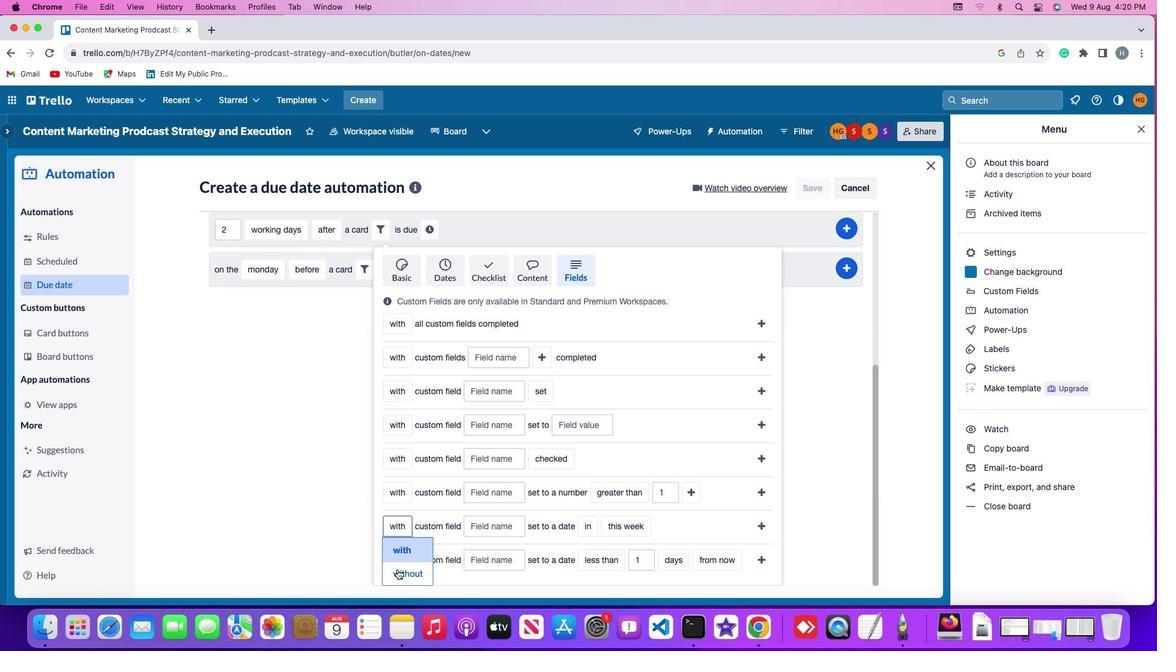 
Action: Mouse pressed left at (397, 569)
Screenshot: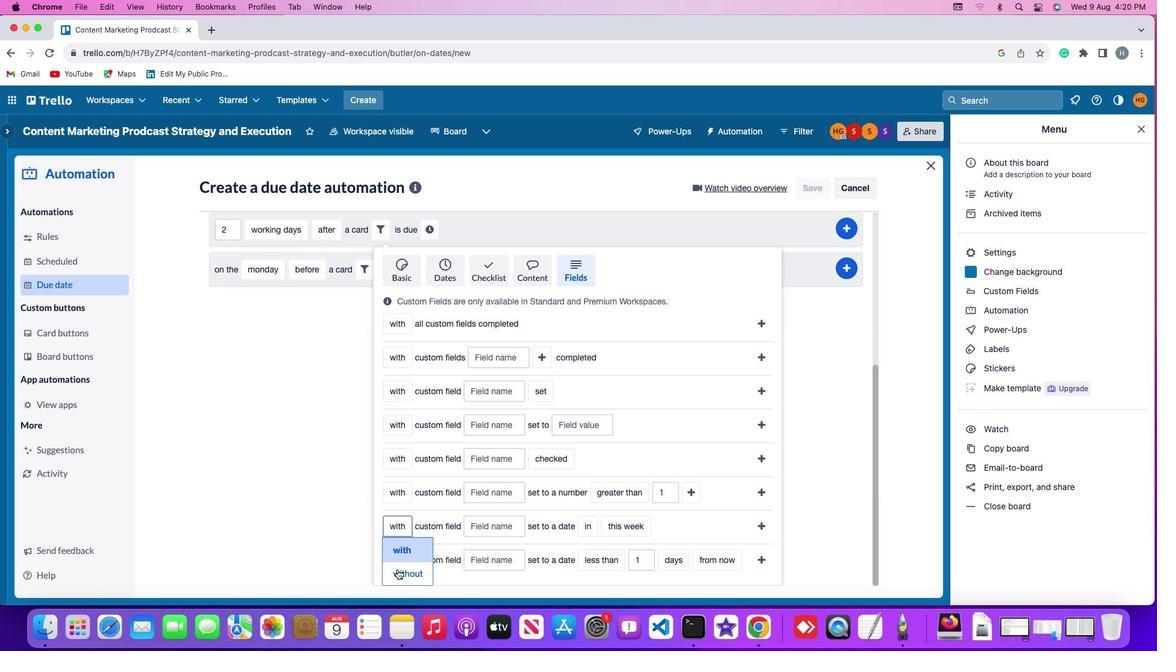 
Action: Mouse moved to (496, 522)
Screenshot: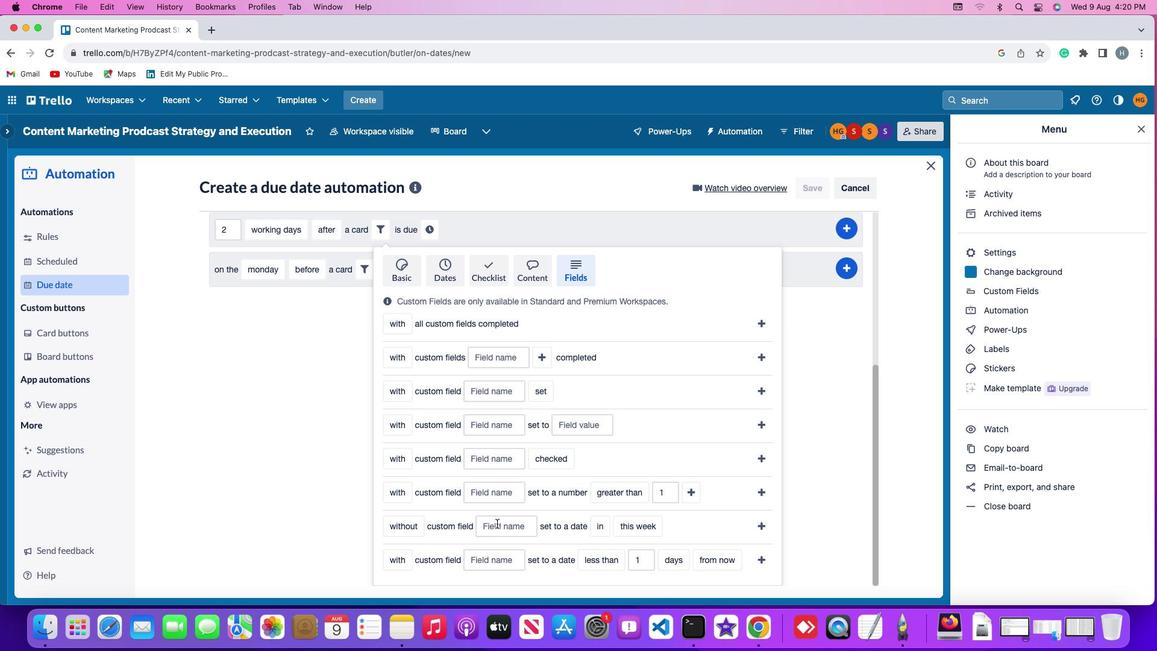 
Action: Mouse pressed left at (496, 522)
Screenshot: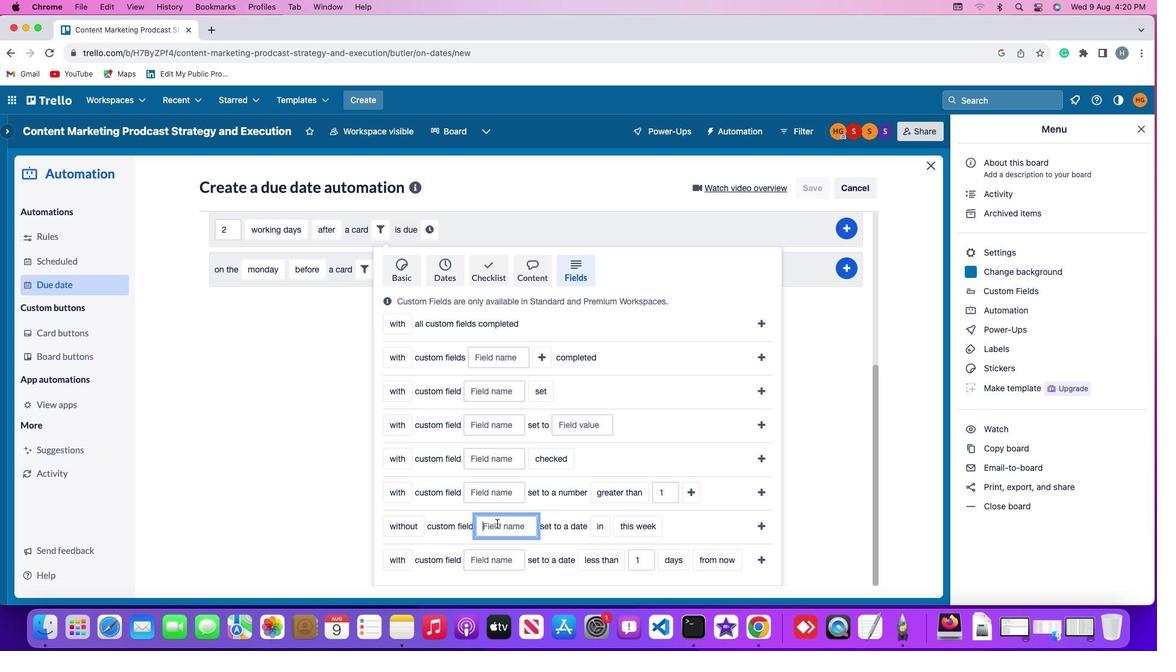 
Action: Mouse moved to (497, 522)
Screenshot: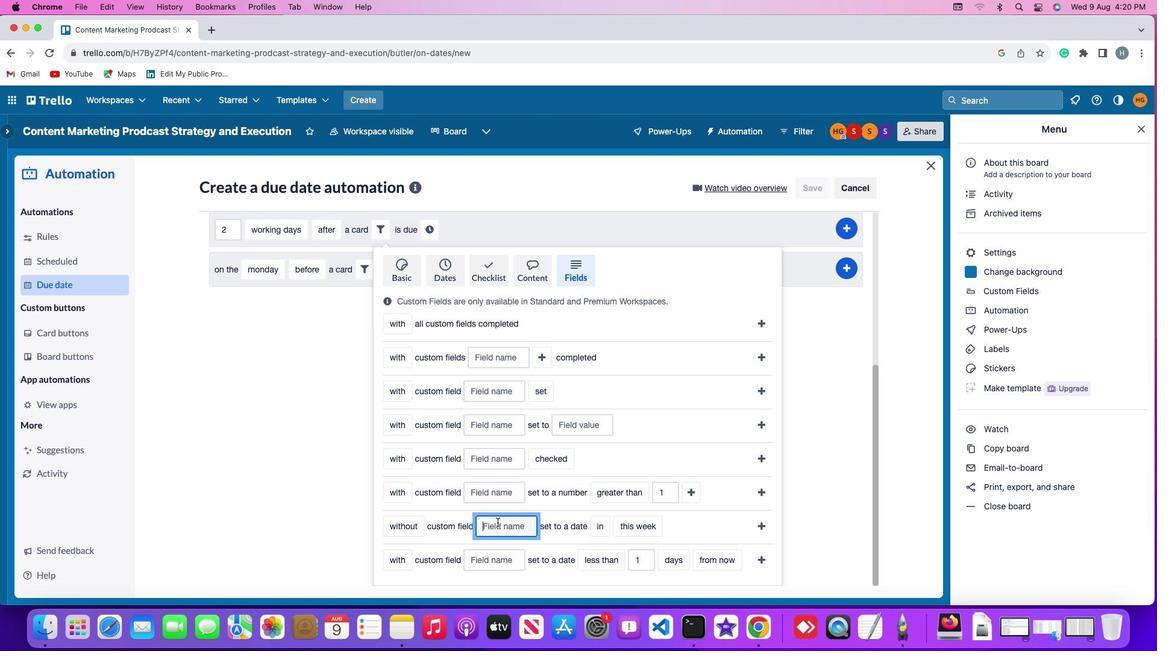 
Action: Key pressed Key.shift'R''e''s''u''m''e'
Screenshot: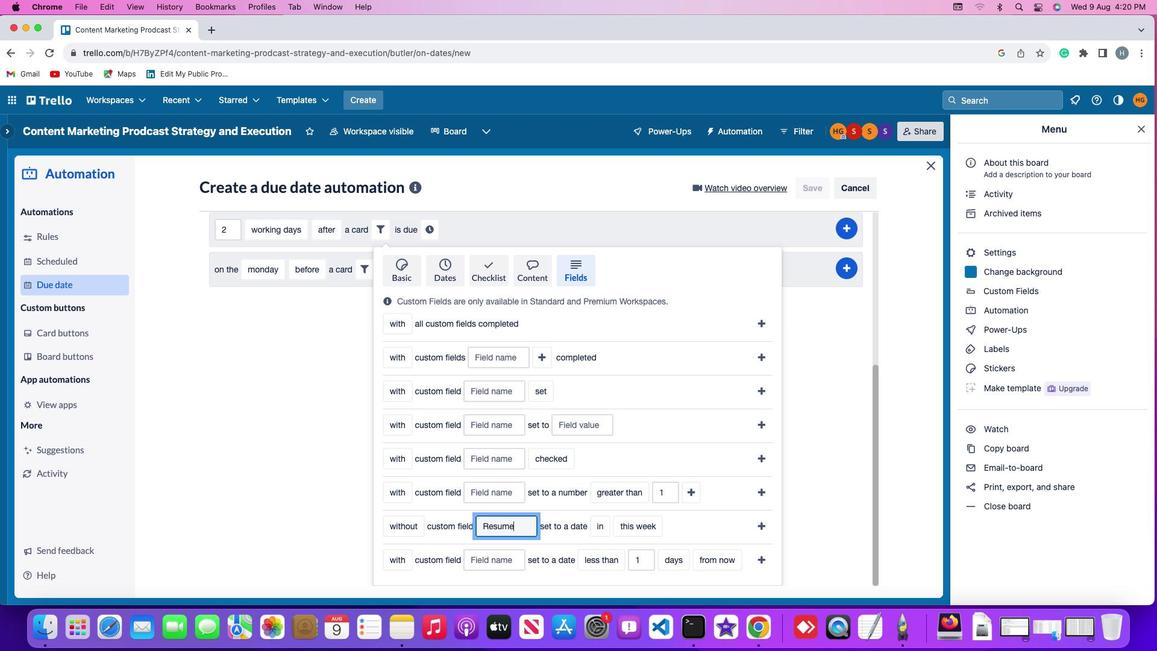 
Action: Mouse moved to (599, 526)
Screenshot: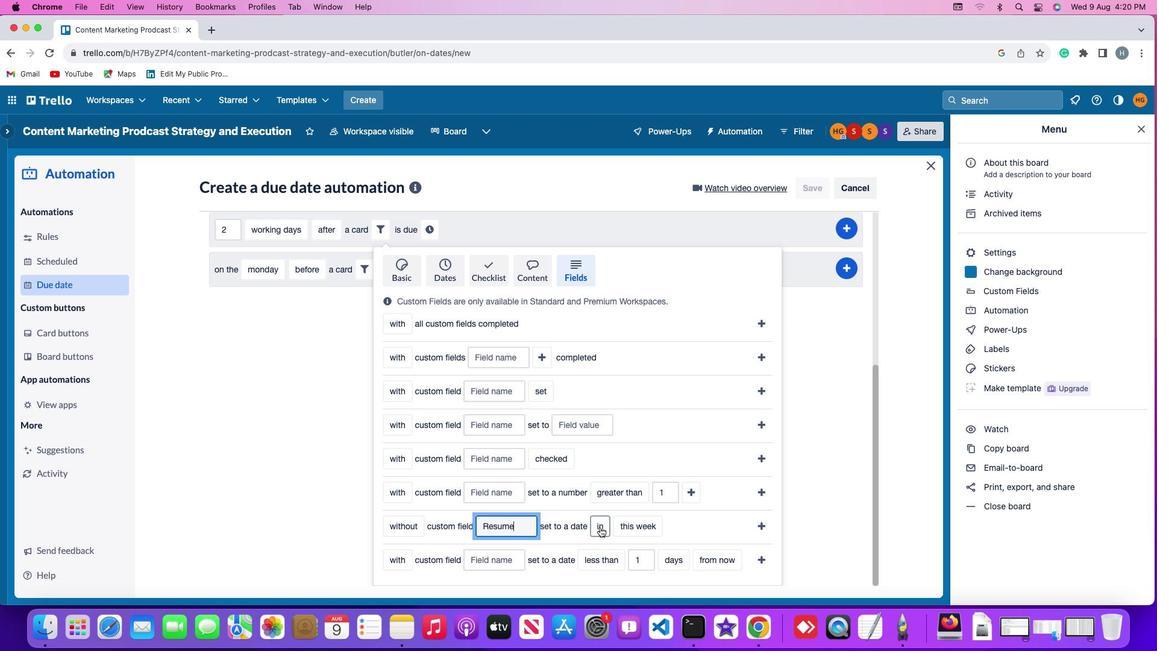 
Action: Mouse pressed left at (599, 526)
Screenshot: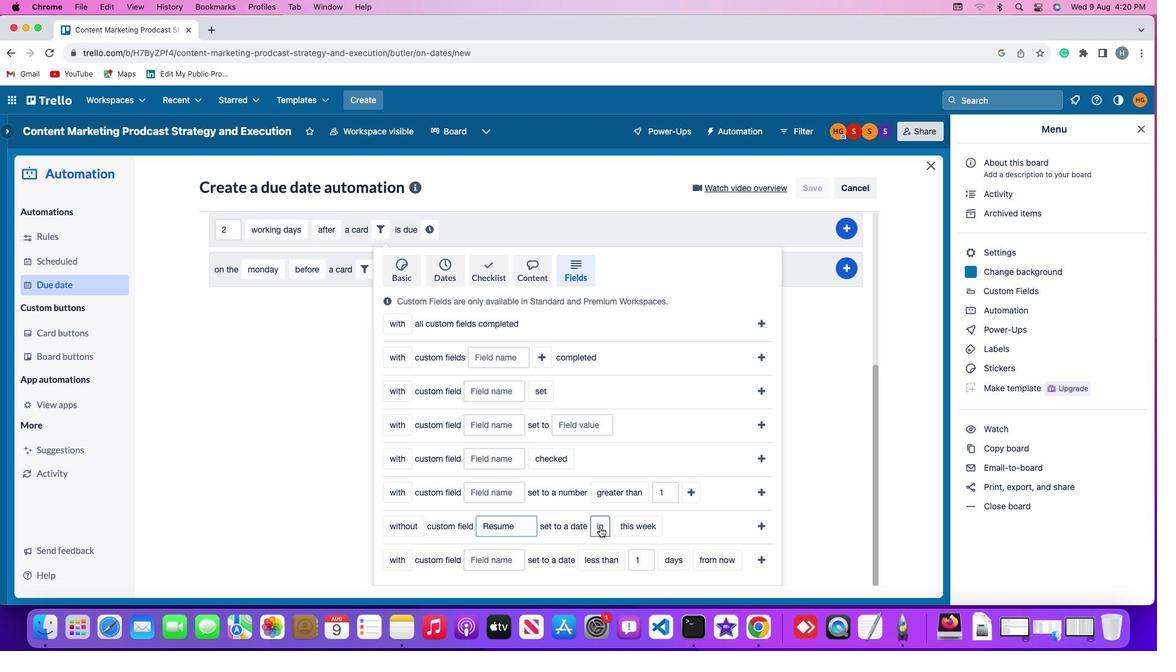 
Action: Mouse moved to (600, 574)
Screenshot: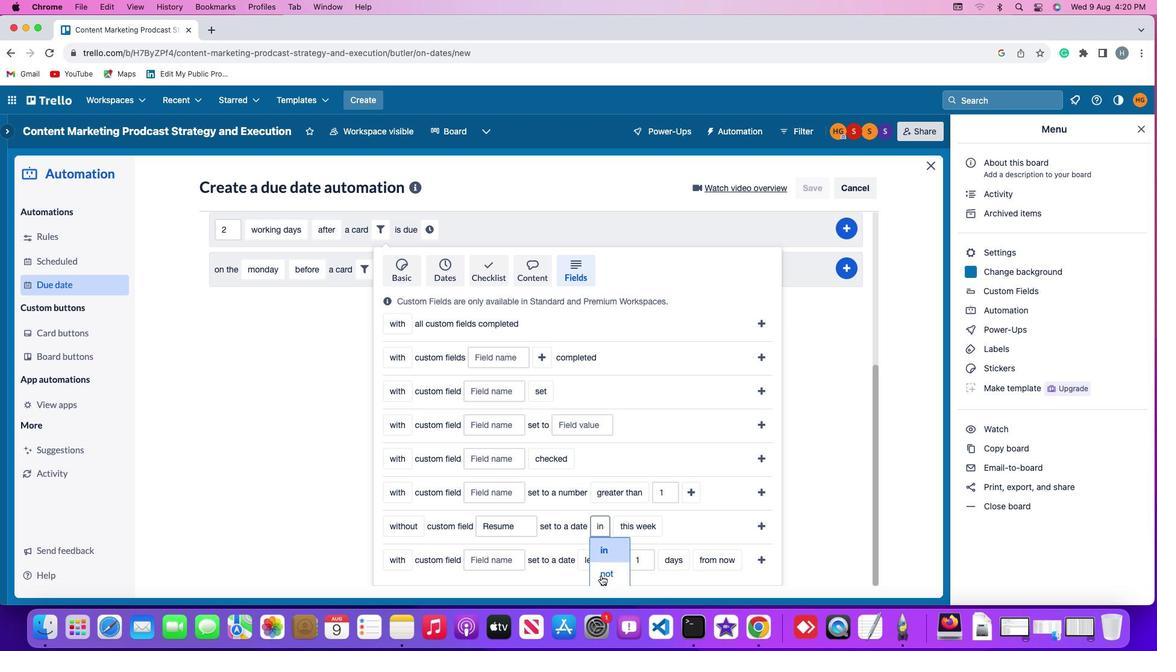 
Action: Mouse pressed left at (600, 574)
Screenshot: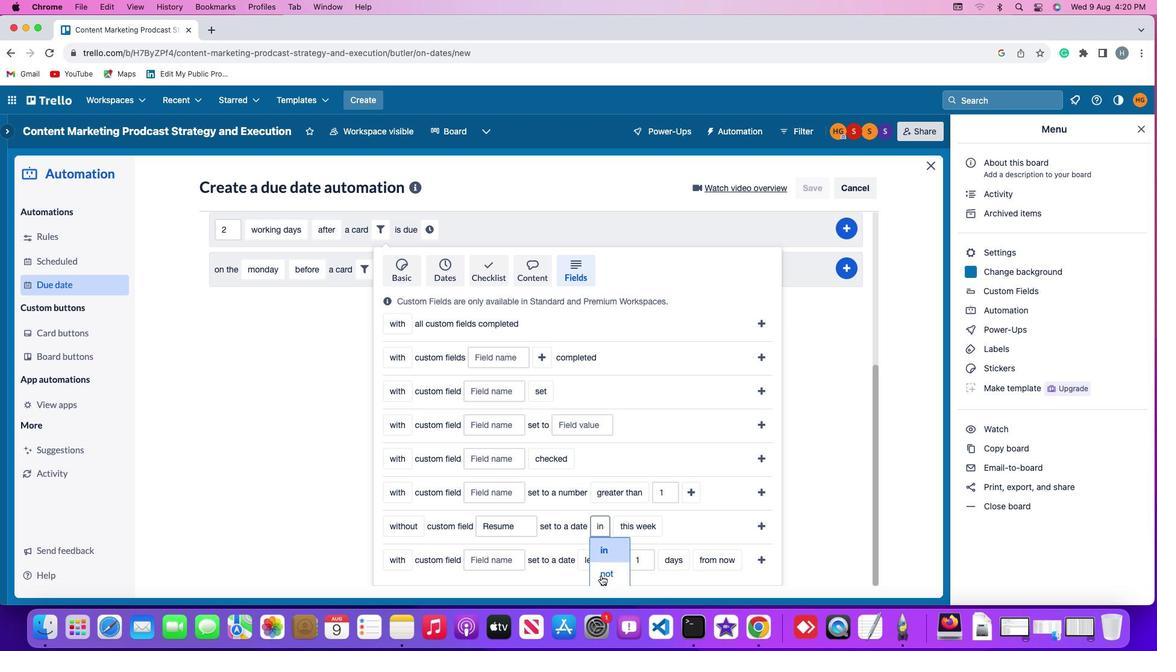 
Action: Mouse moved to (651, 528)
Screenshot: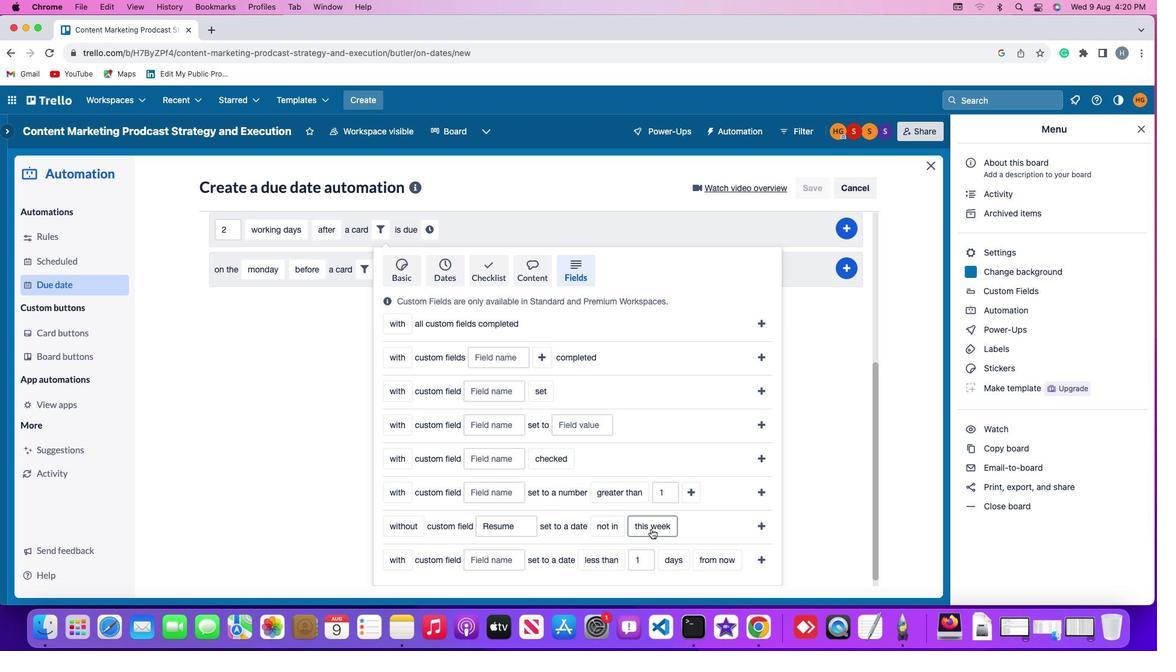 
Action: Mouse pressed left at (651, 528)
Screenshot: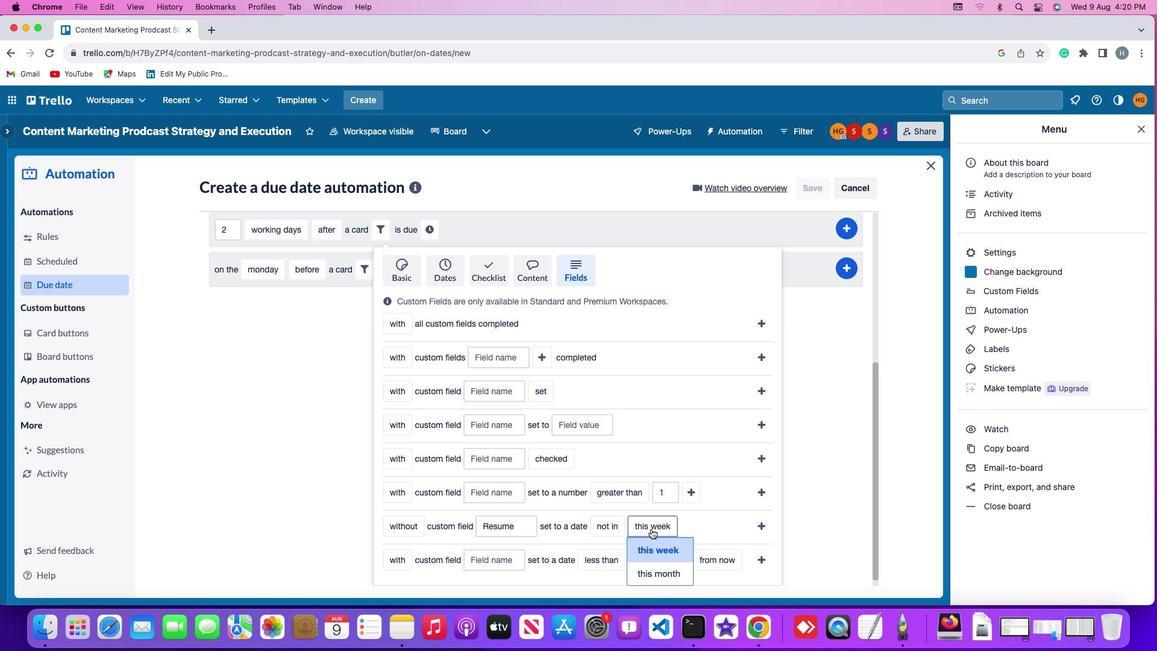 
Action: Mouse moved to (656, 544)
Screenshot: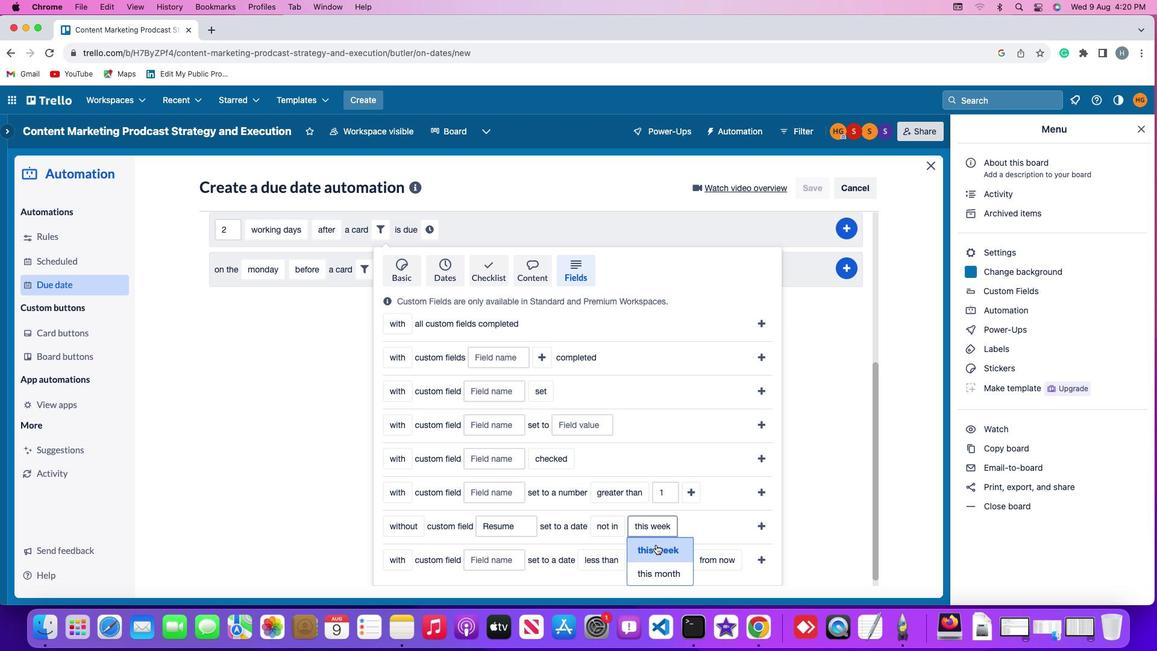 
Action: Mouse pressed left at (656, 544)
Screenshot: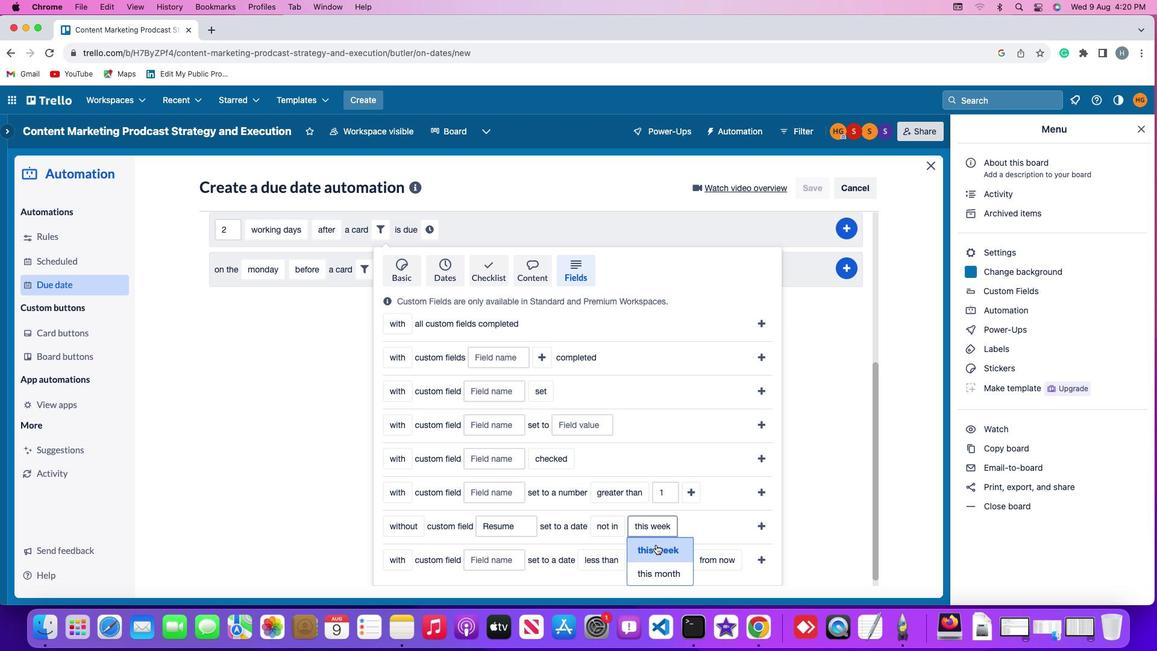 
Action: Mouse moved to (754, 521)
Screenshot: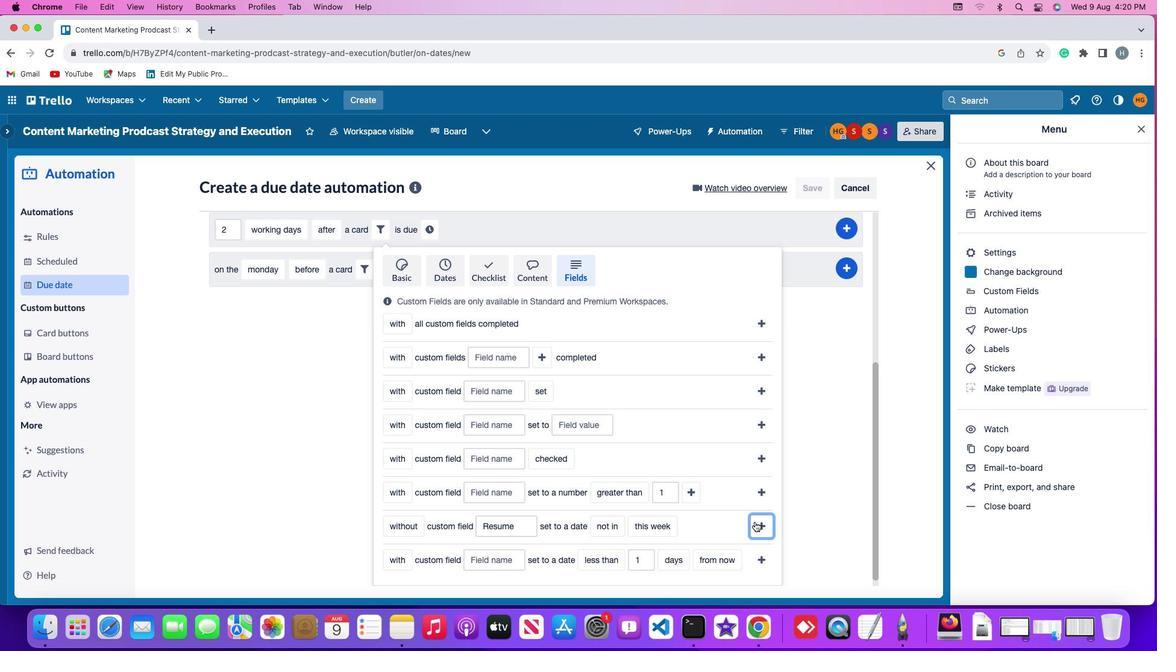 
Action: Mouse pressed left at (754, 521)
Screenshot: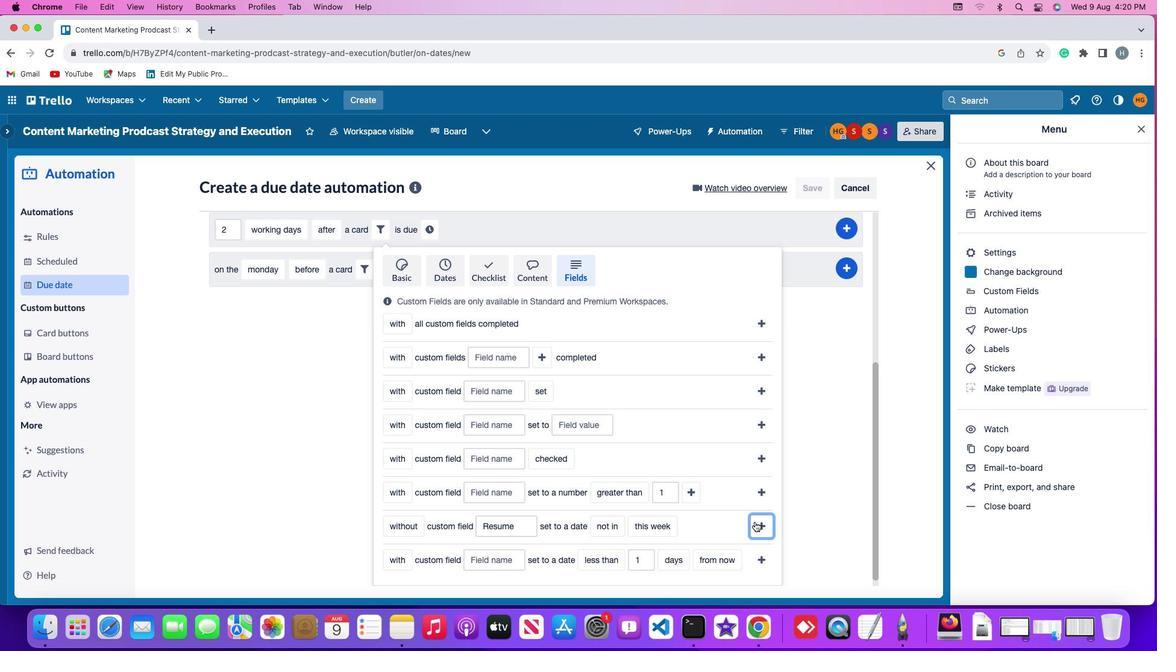 
Action: Mouse moved to (686, 481)
Screenshot: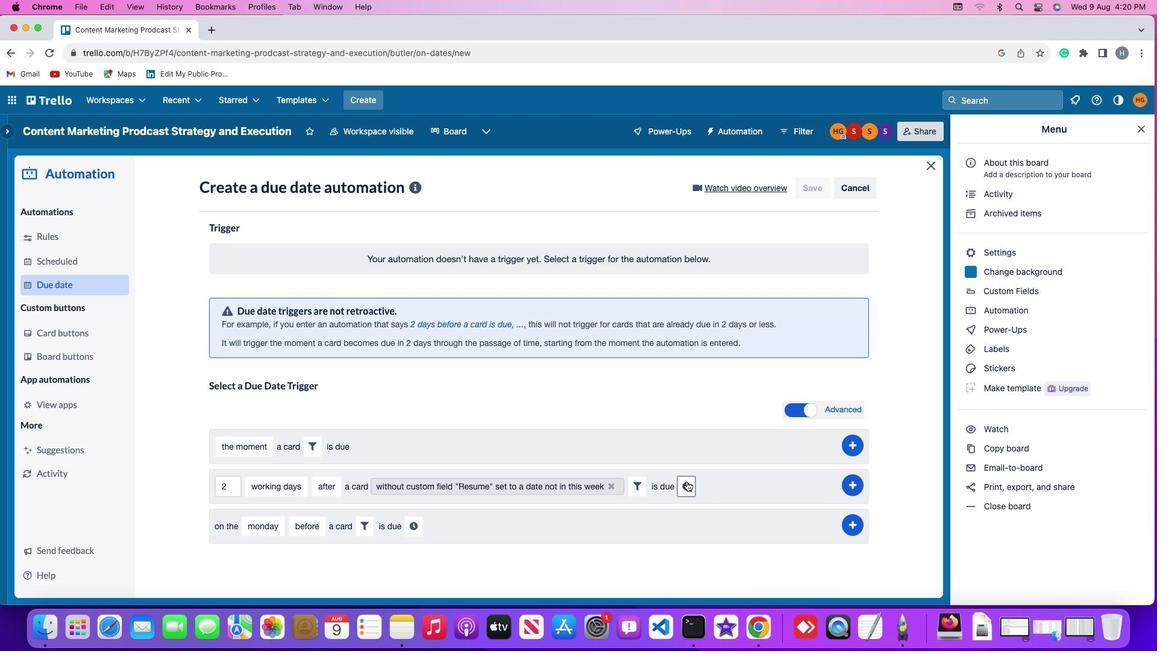 
Action: Mouse pressed left at (686, 481)
Screenshot: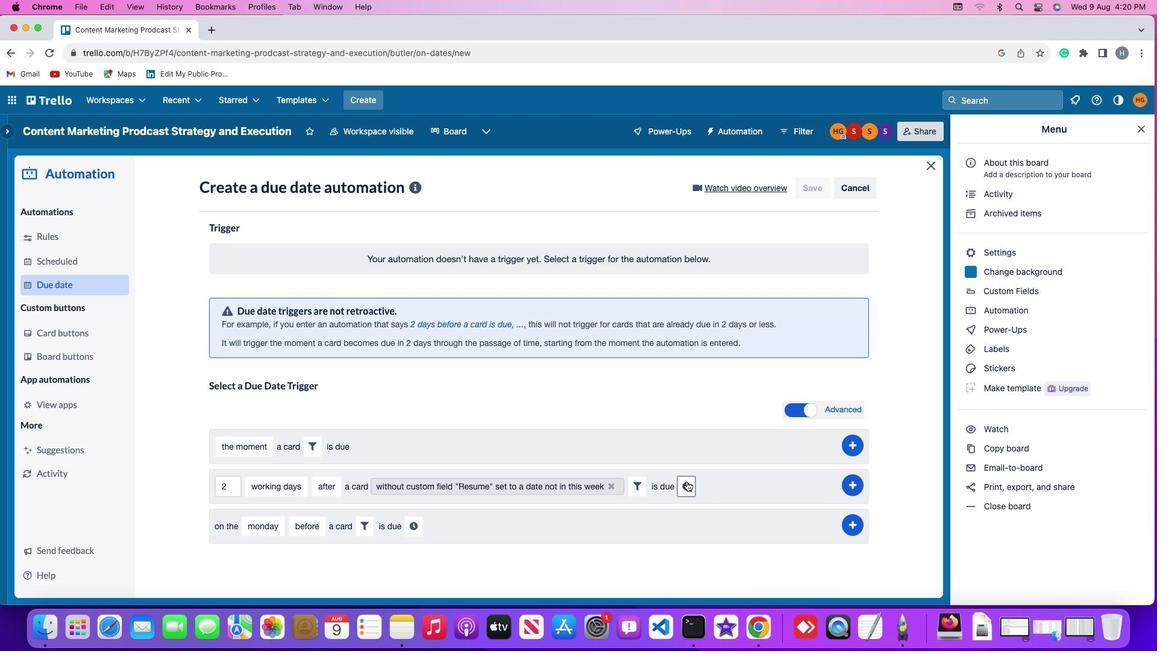 
Action: Mouse moved to (713, 484)
Screenshot: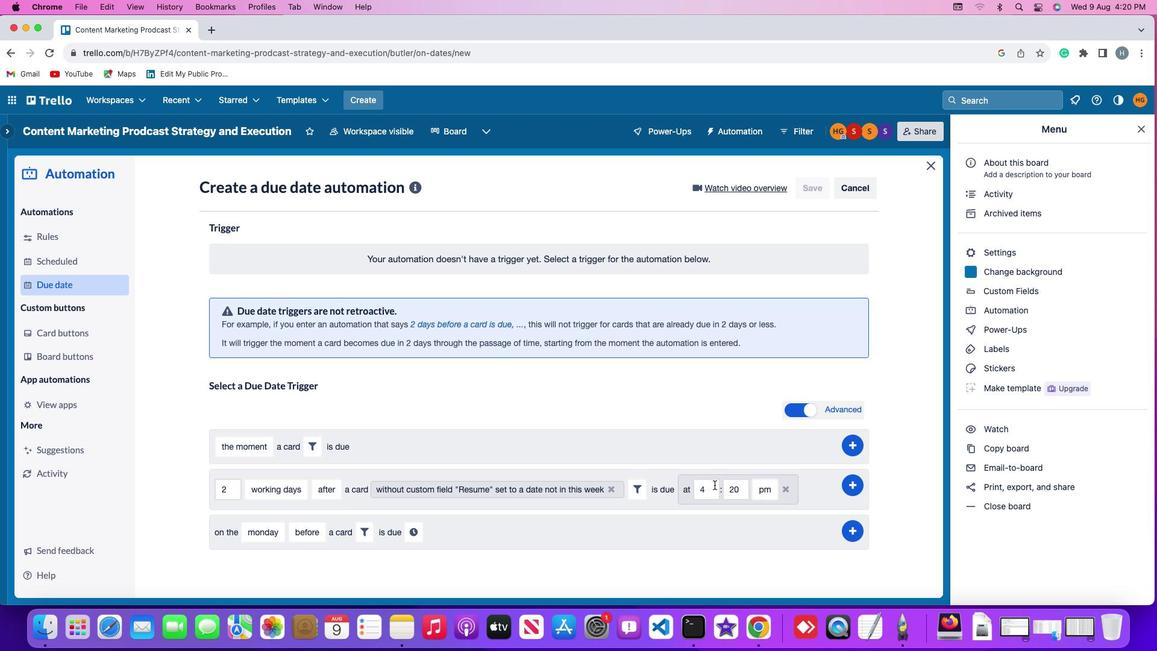 
Action: Mouse pressed left at (713, 484)
Screenshot: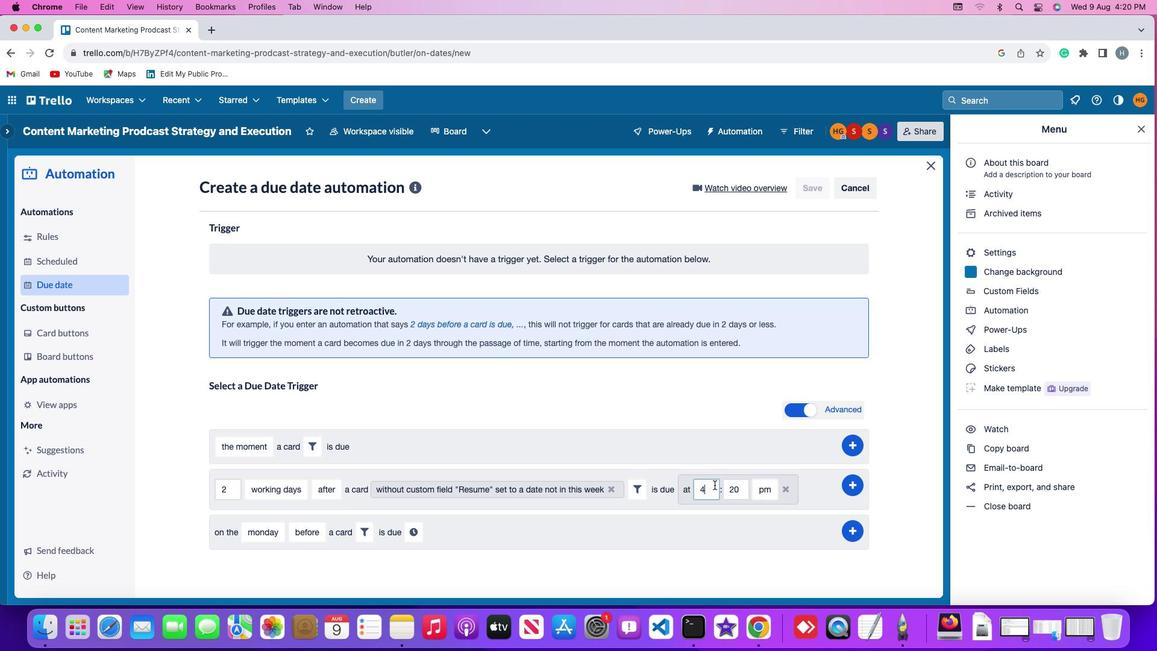 
Action: Key pressed Key.backspace
Screenshot: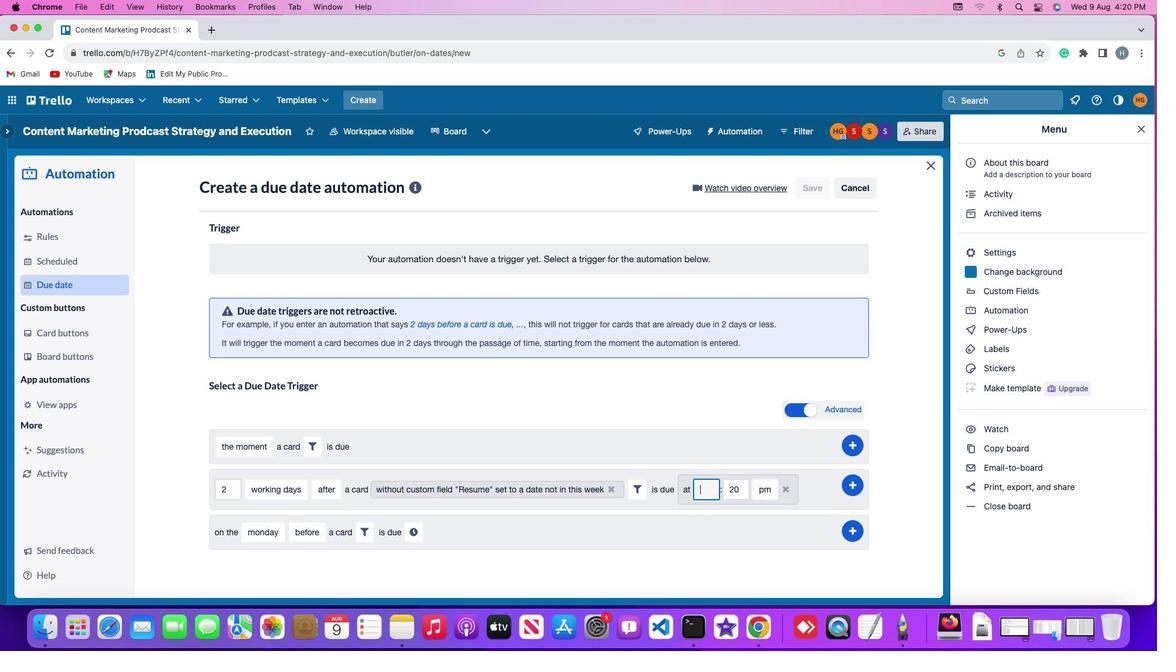 
Action: Mouse moved to (715, 488)
Screenshot: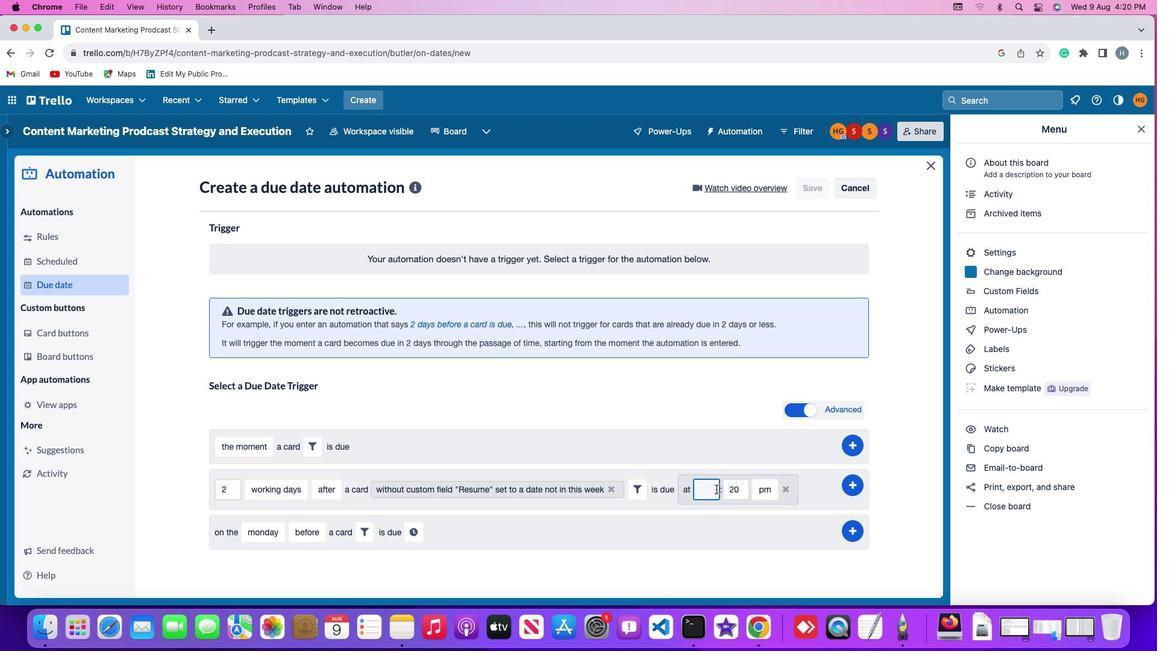 
Action: Key pressed '1''1'
Screenshot: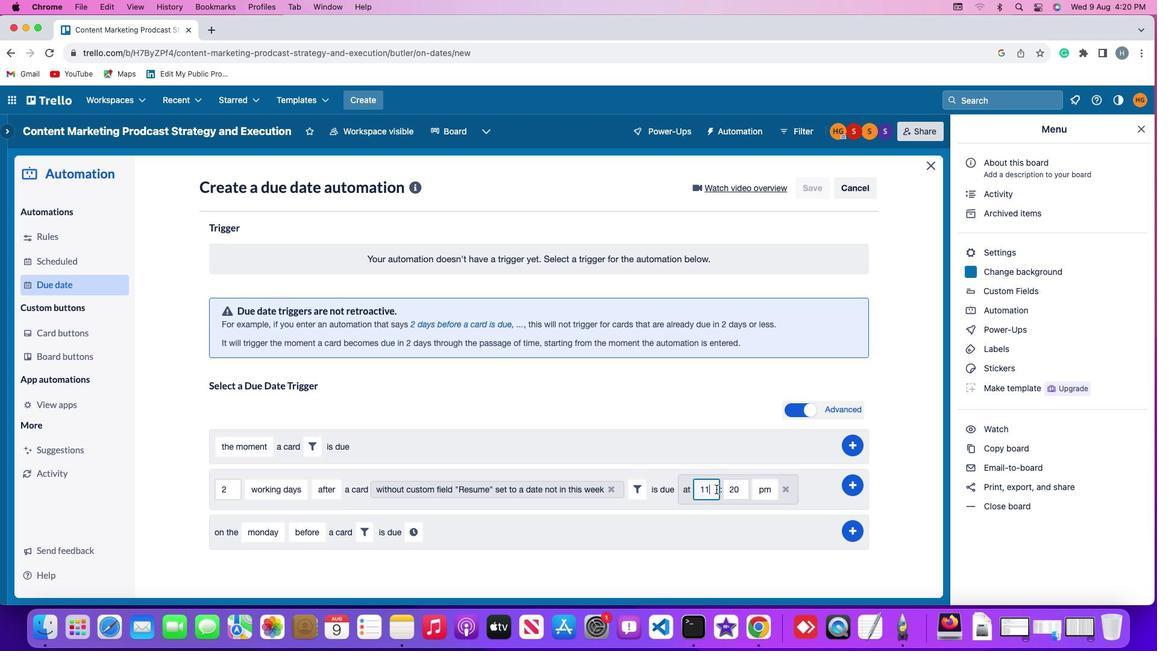 
Action: Mouse moved to (739, 488)
Screenshot: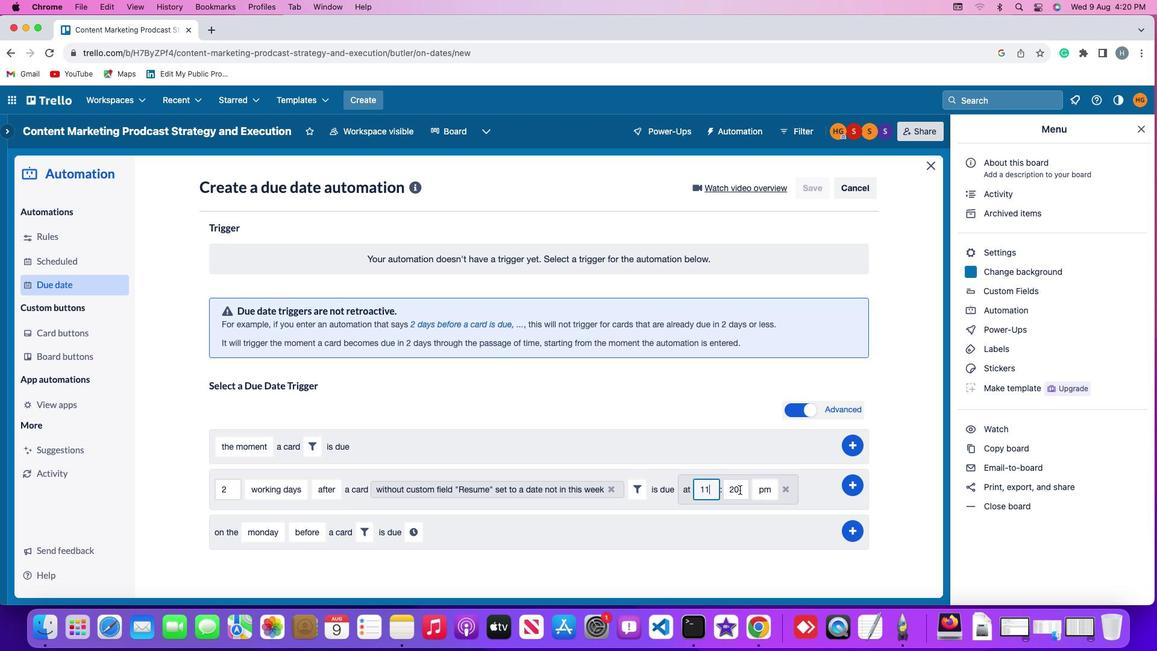
Action: Mouse pressed left at (739, 488)
Screenshot: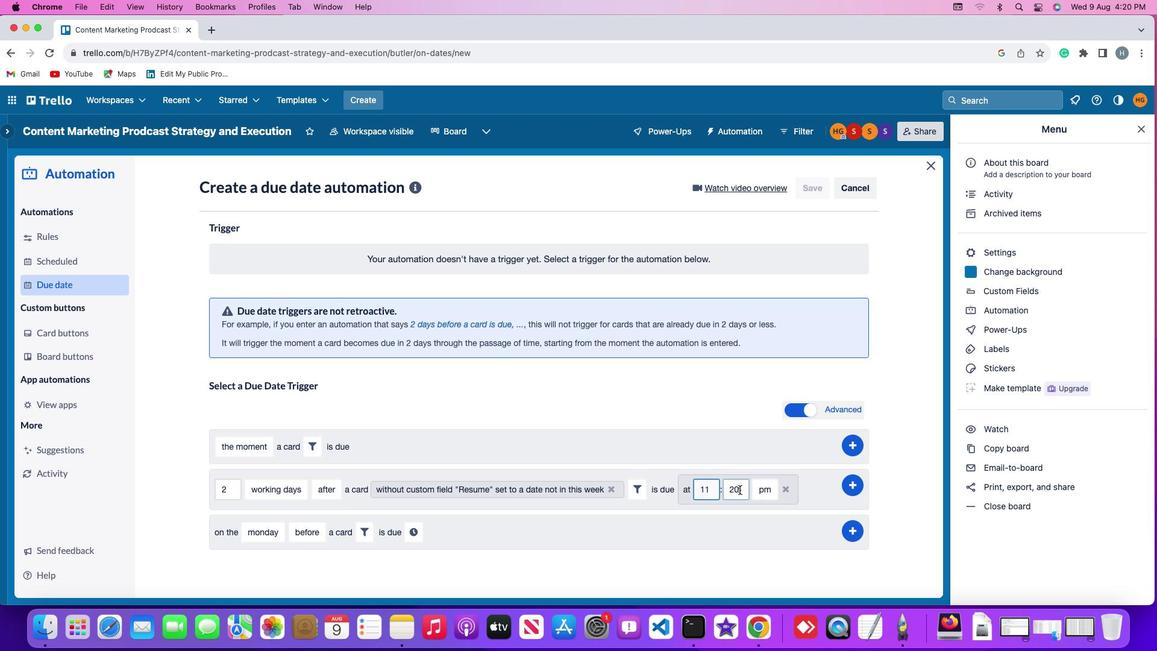 
Action: Mouse moved to (739, 488)
Screenshot: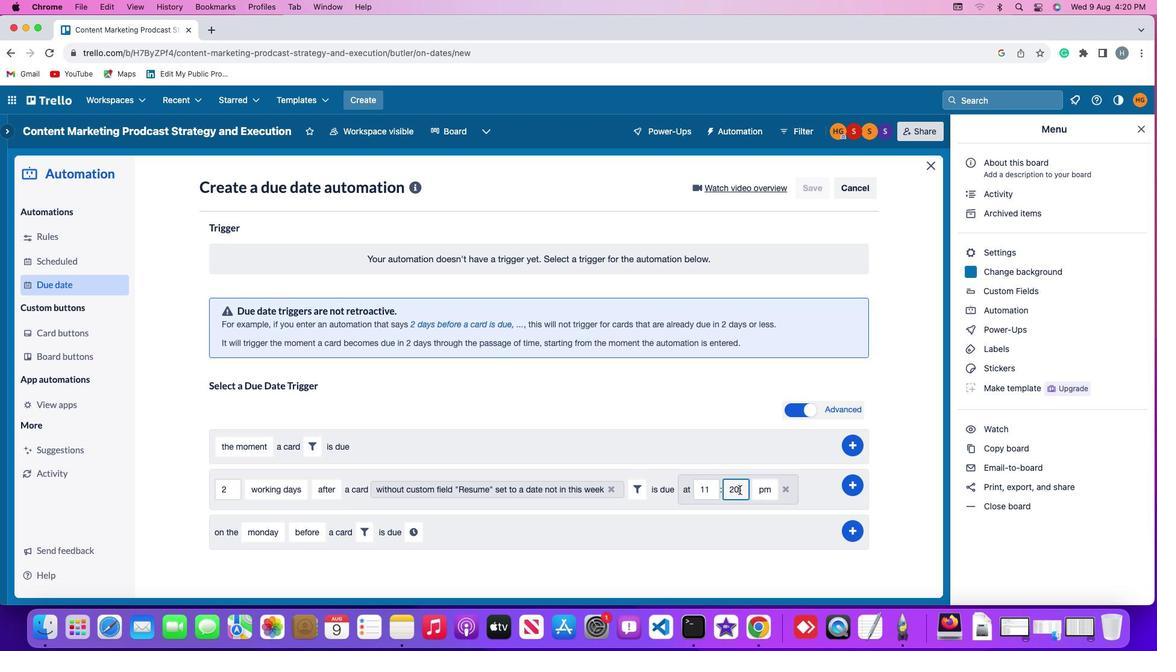 
Action: Key pressed Key.backspaceKey.backspace'0''0'
Screenshot: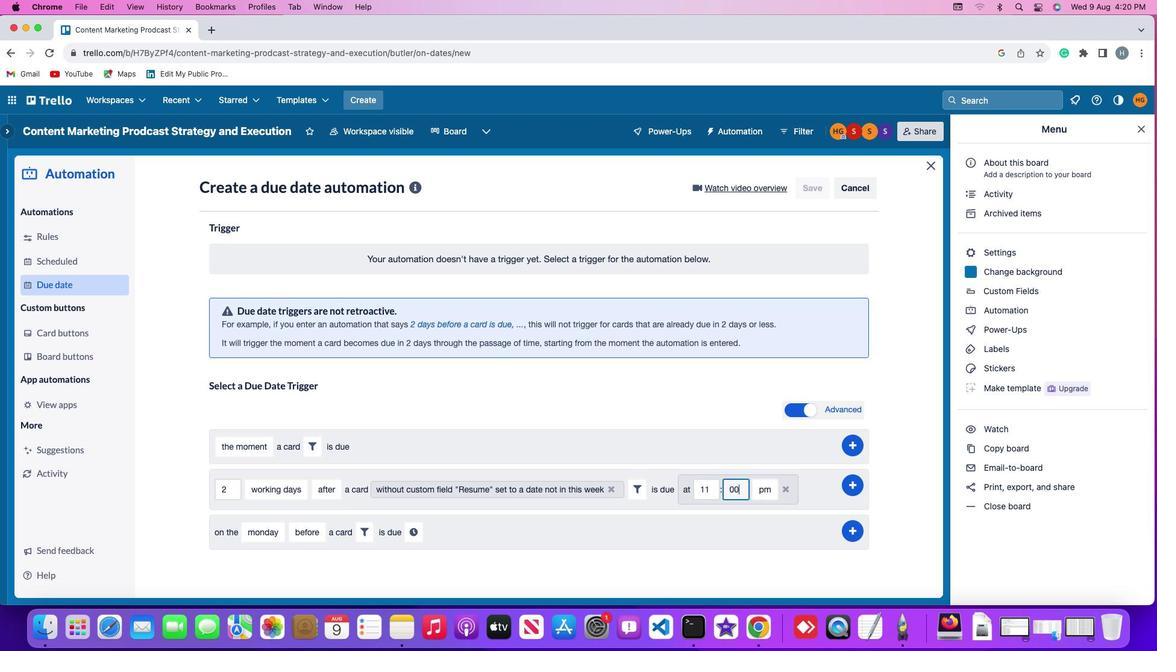 
Action: Mouse moved to (762, 488)
Screenshot: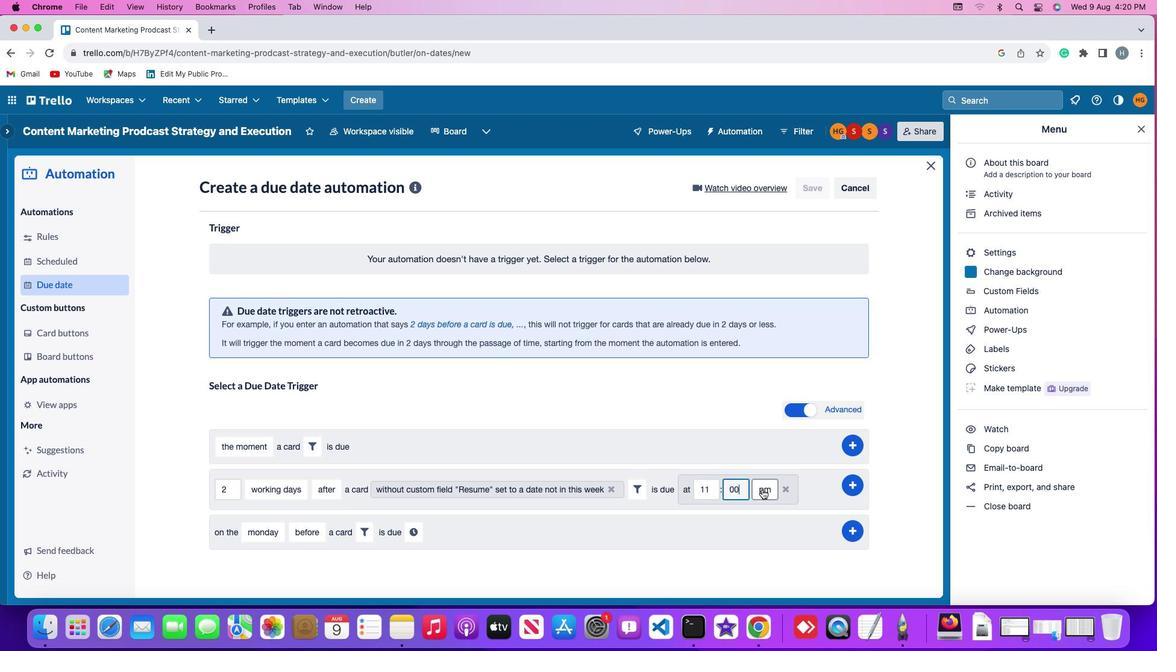 
Action: Mouse pressed left at (762, 488)
Screenshot: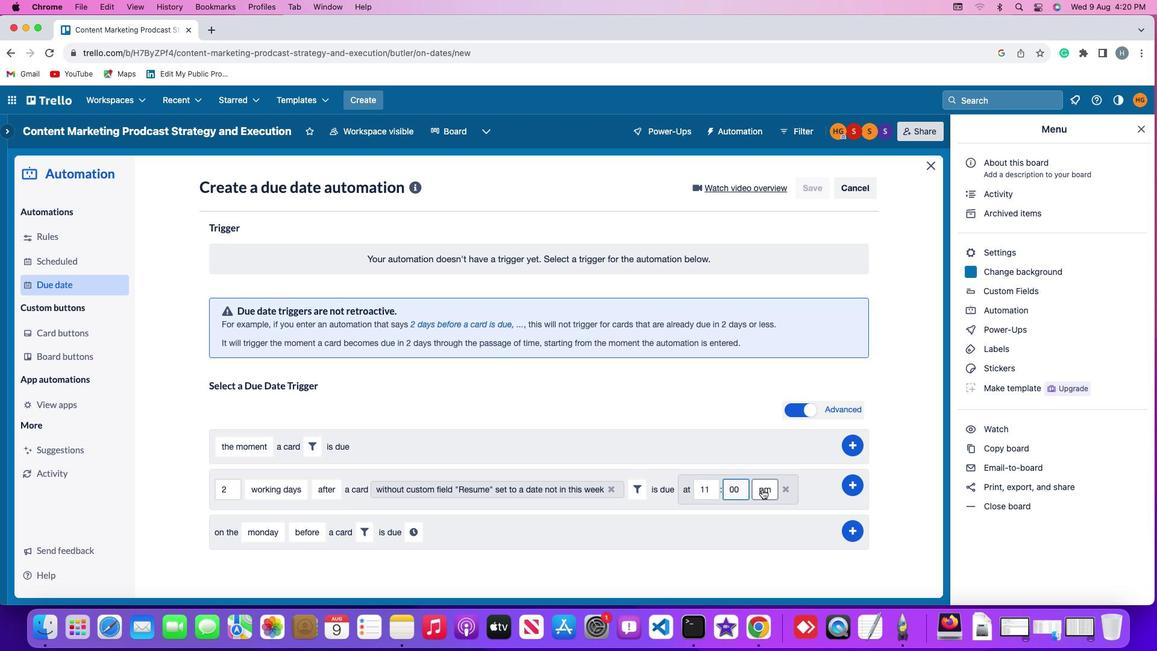 
Action: Mouse moved to (768, 519)
Screenshot: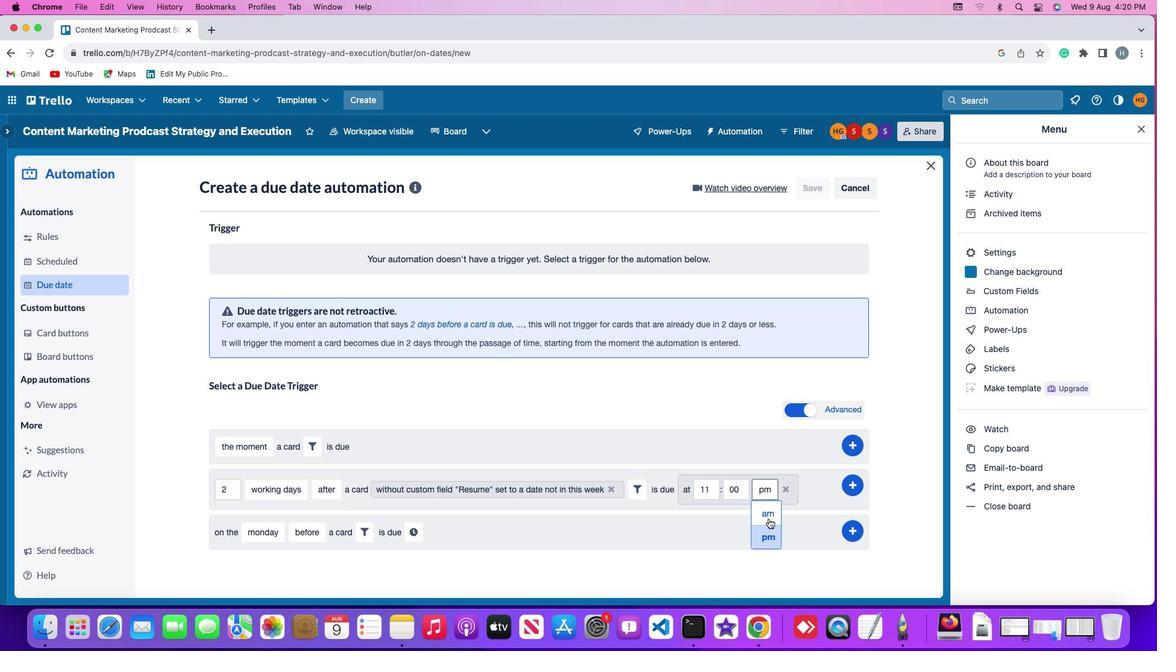 
Action: Mouse pressed left at (768, 519)
Screenshot: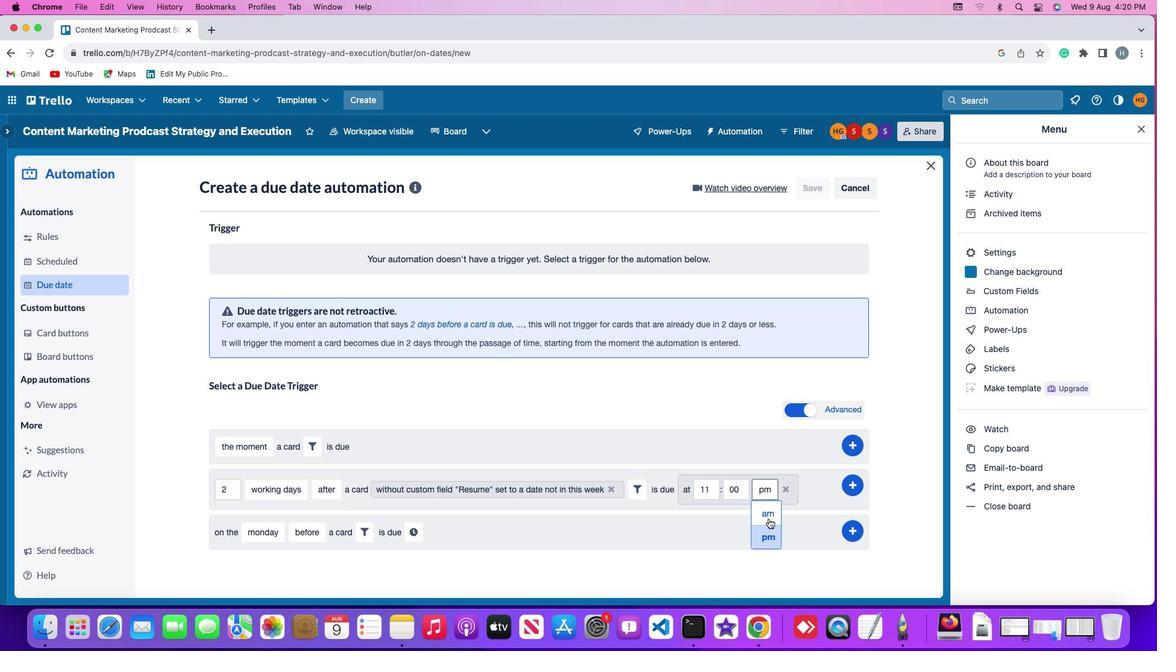 
Action: Mouse moved to (853, 483)
Screenshot: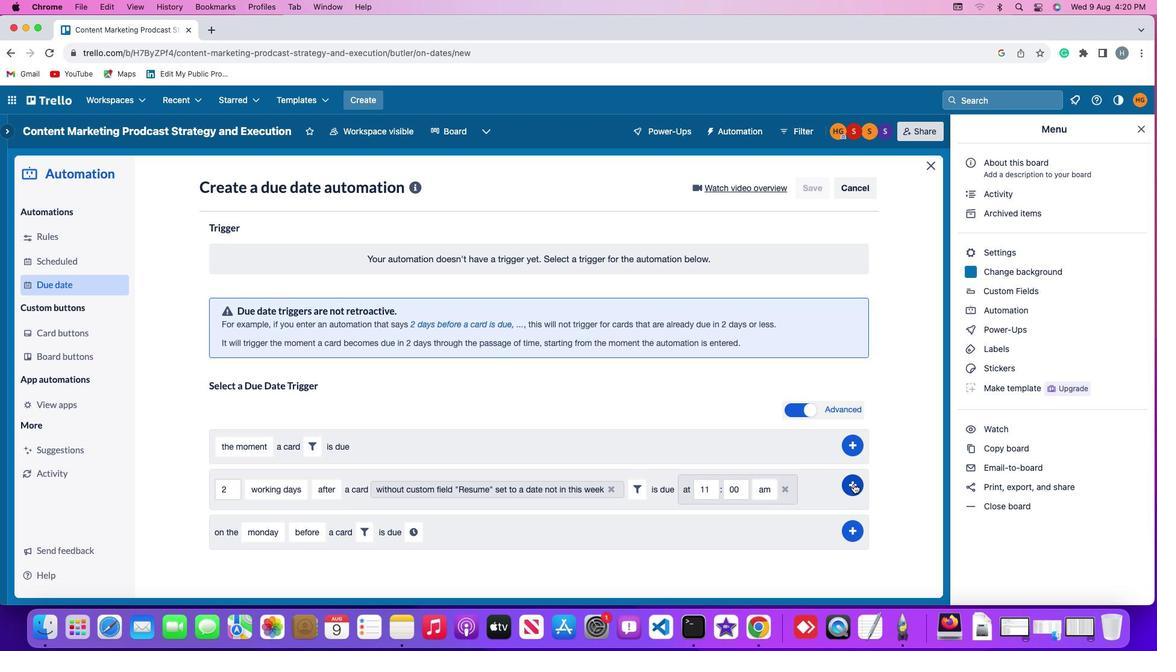 
Action: Mouse pressed left at (853, 483)
Screenshot: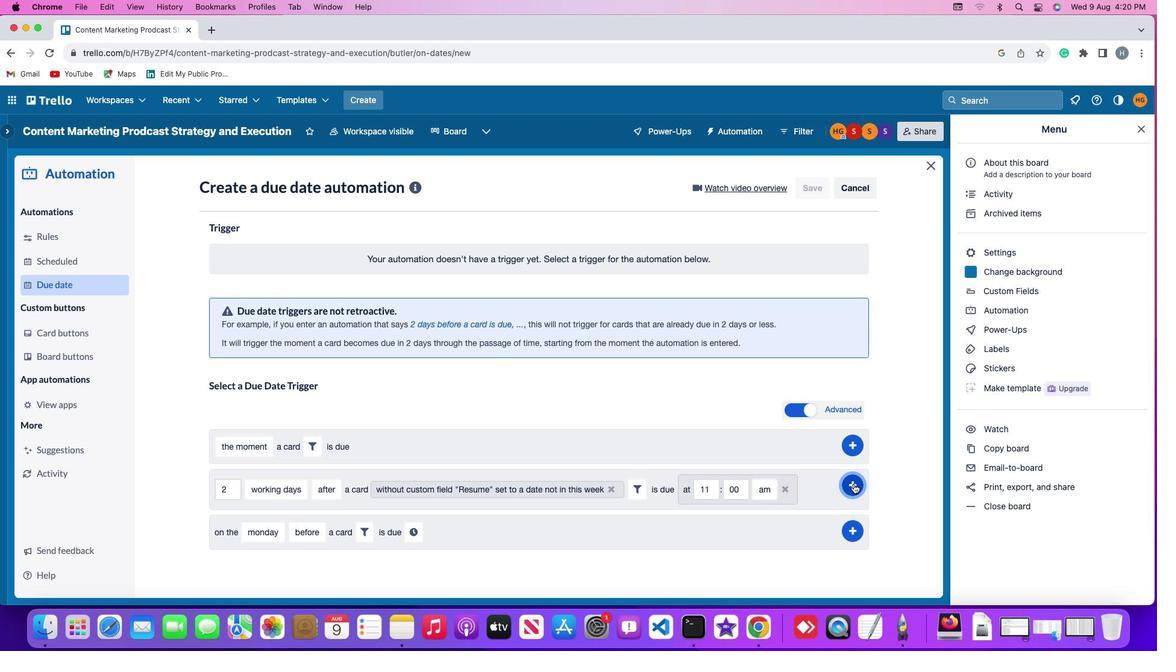 
Action: Mouse moved to (899, 352)
Screenshot: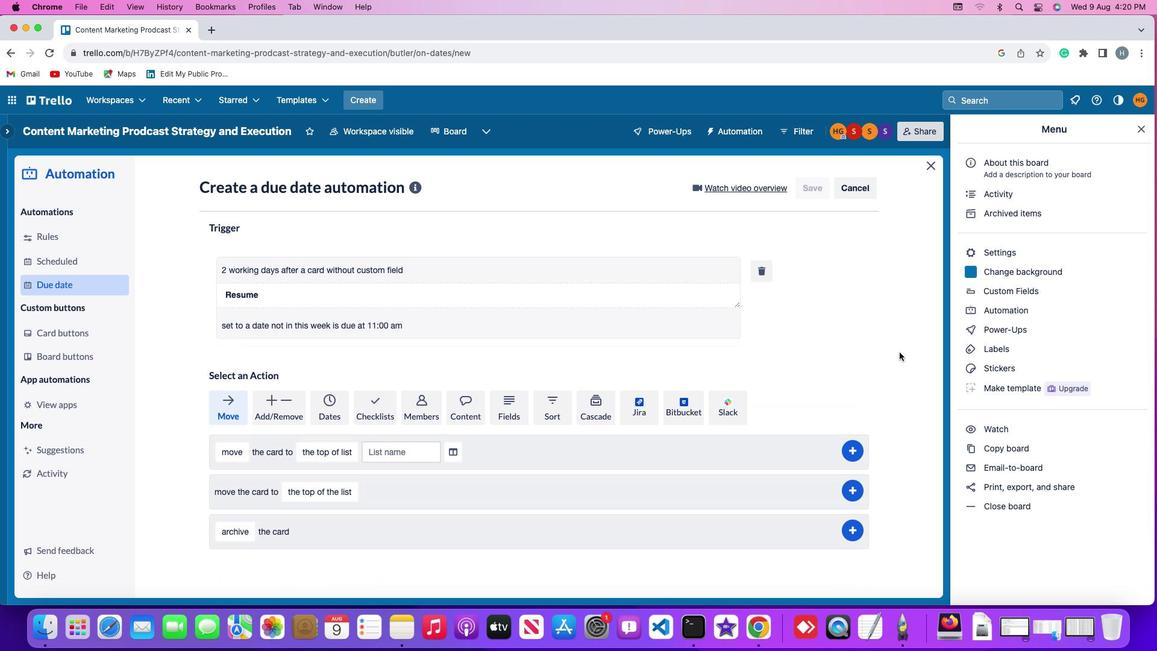 
